 Task: Open Card Marketing Plan Review in Board Product Beta Testing to Workspace Customer Relationship Management and add a team member Softage.4@softage.net, a label Blue, a checklist Translation, an attachment from your computer, a color Blue and finally, add a card description 'Research new software options for the team' and a comment 'Let us approach this task with a sense of enthusiasm and passion, embracing the challenge and the opportunity it presents.'. Add a start date 'Jan 15, 1900' with a due date 'Jan 22, 1900'
Action: Mouse moved to (72, 420)
Screenshot: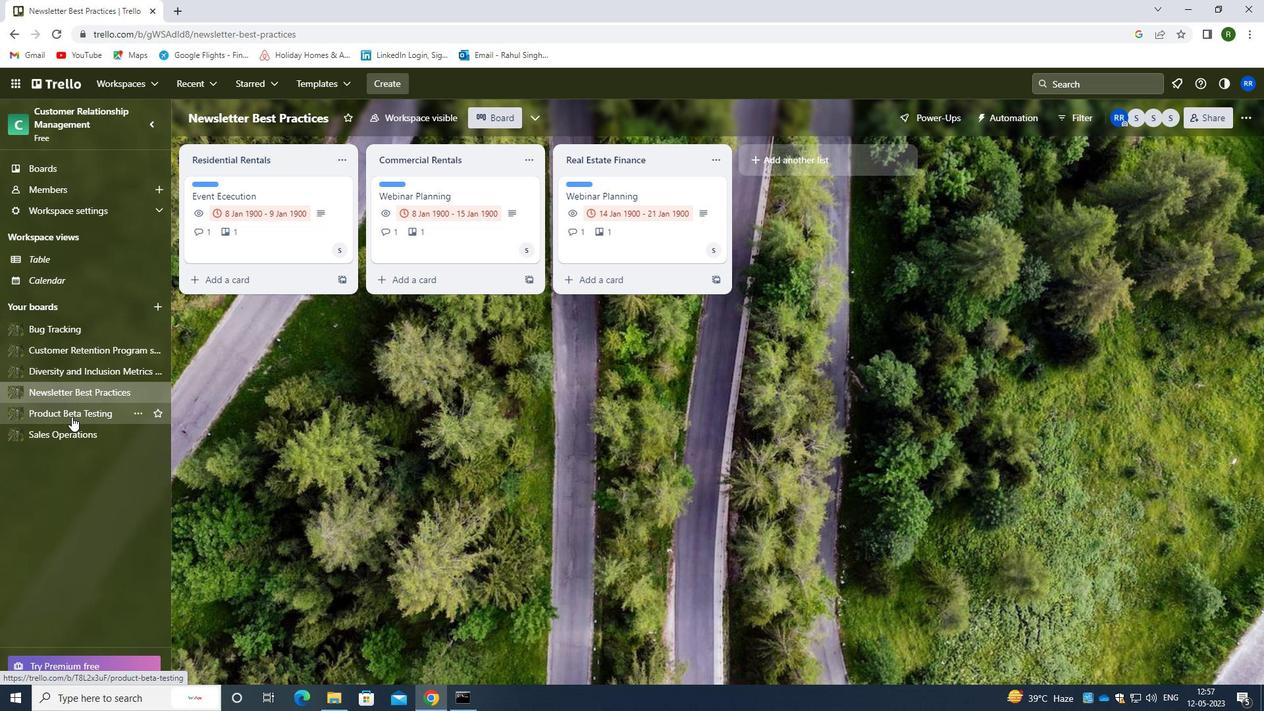 
Action: Mouse pressed left at (72, 420)
Screenshot: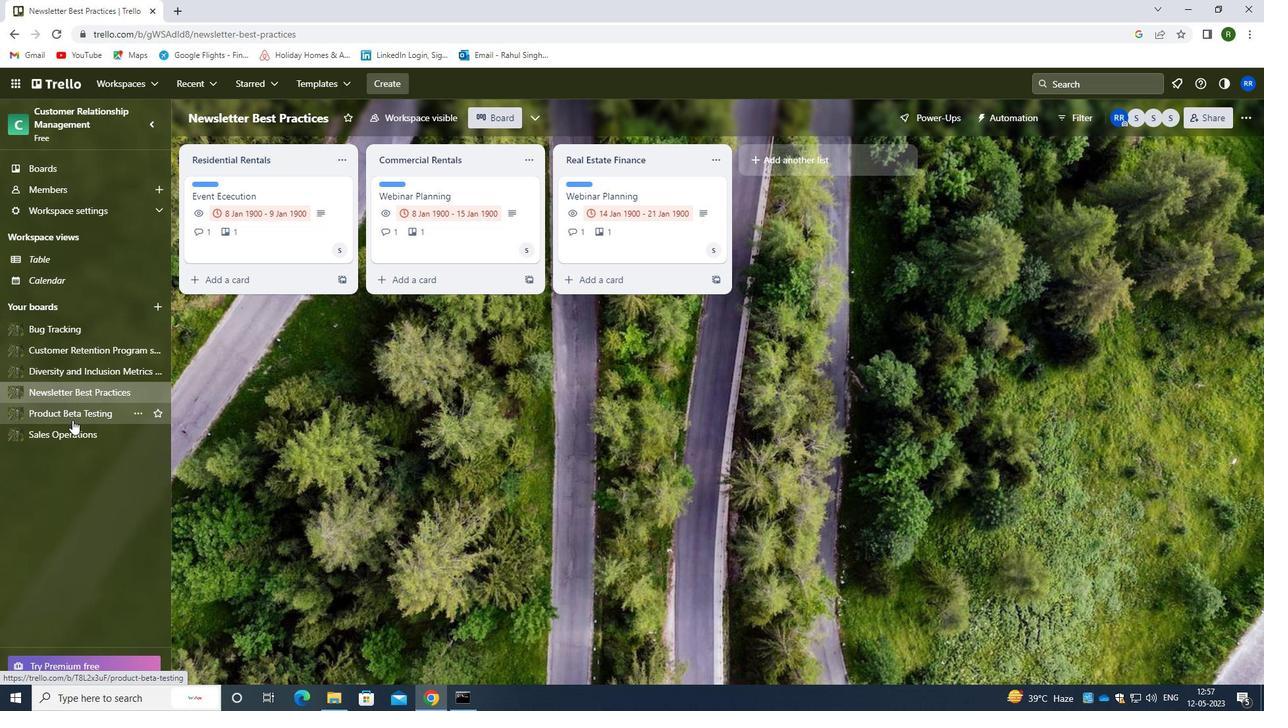 
Action: Mouse moved to (709, 187)
Screenshot: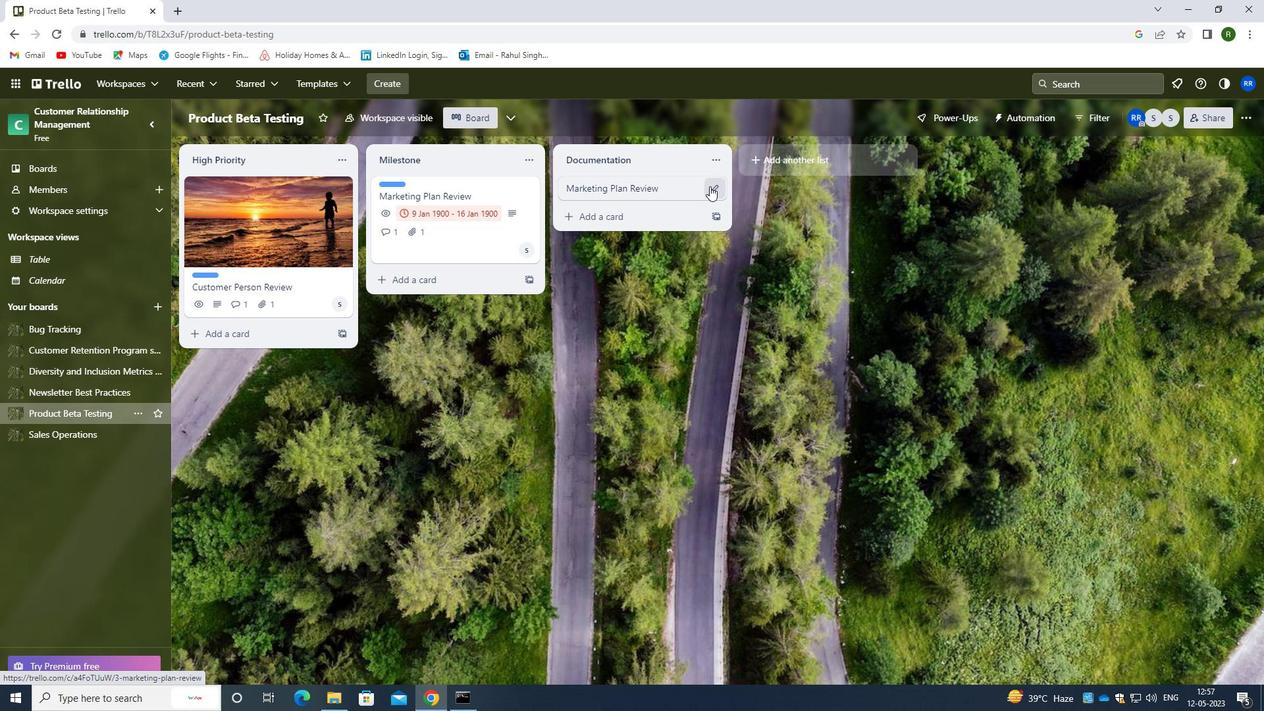 
Action: Mouse pressed left at (709, 187)
Screenshot: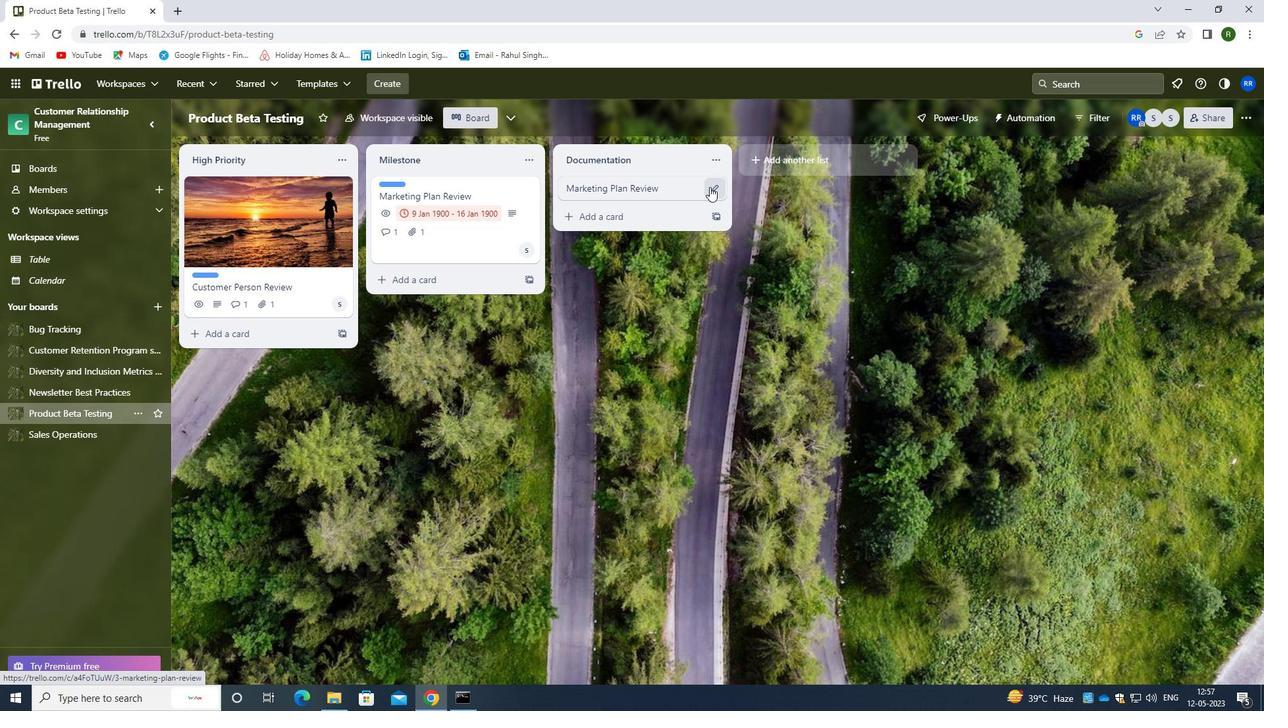 
Action: Mouse moved to (785, 185)
Screenshot: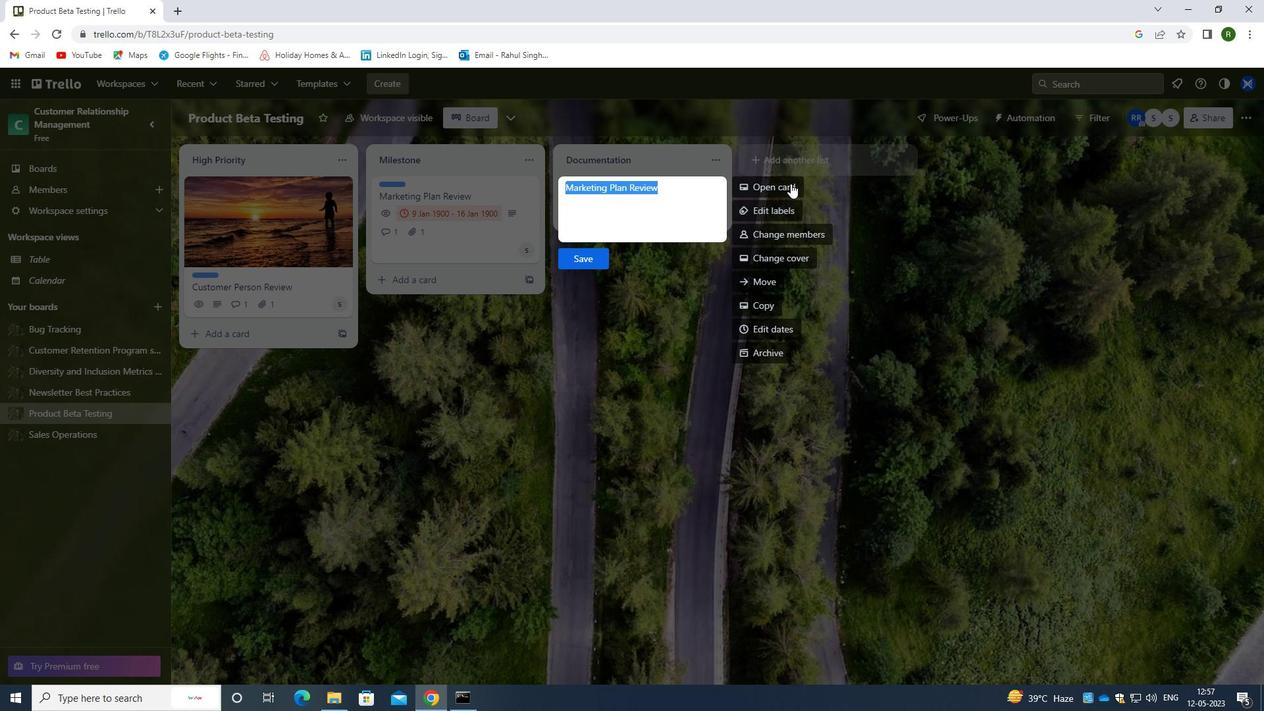 
Action: Mouse pressed left at (785, 185)
Screenshot: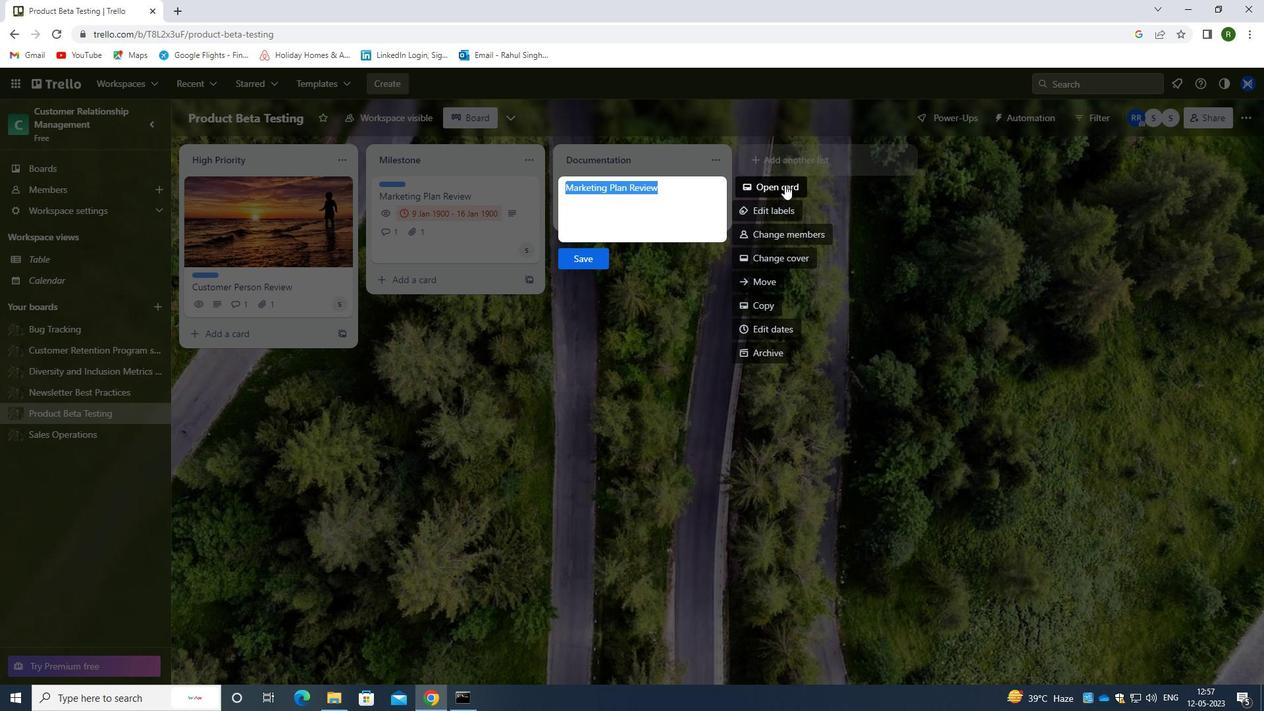 
Action: Mouse moved to (807, 229)
Screenshot: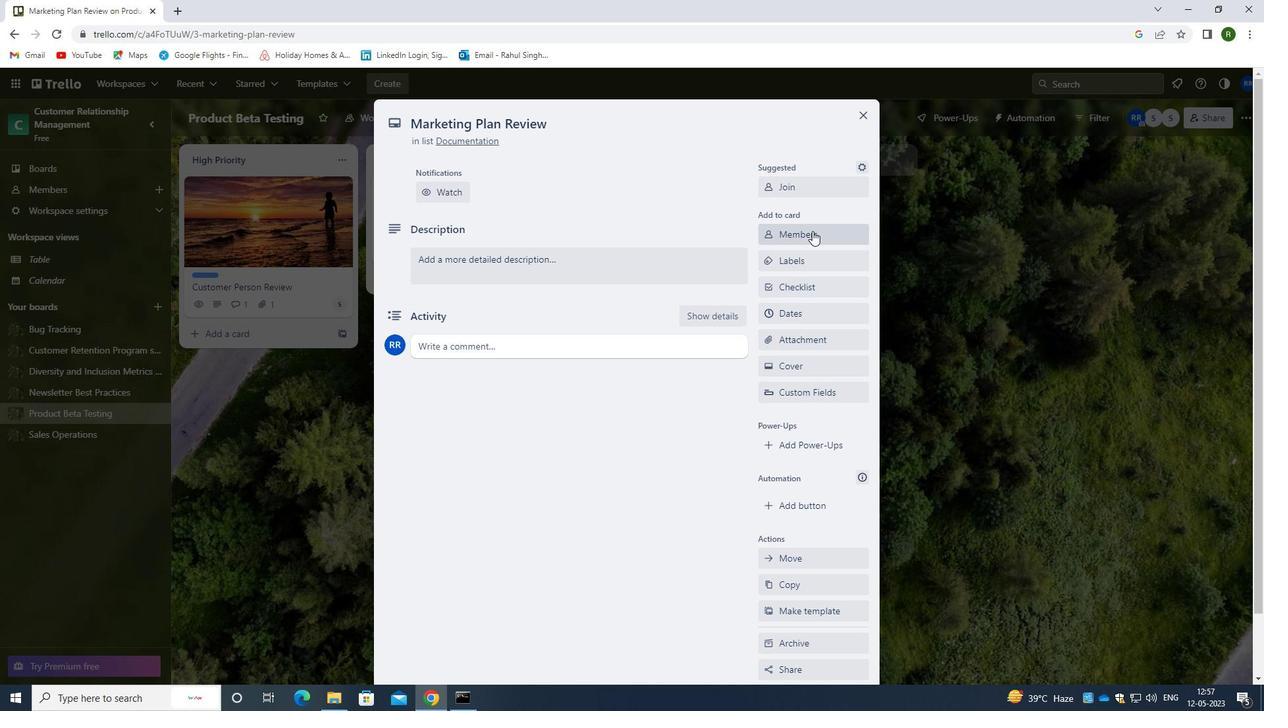 
Action: Mouse pressed left at (807, 229)
Screenshot: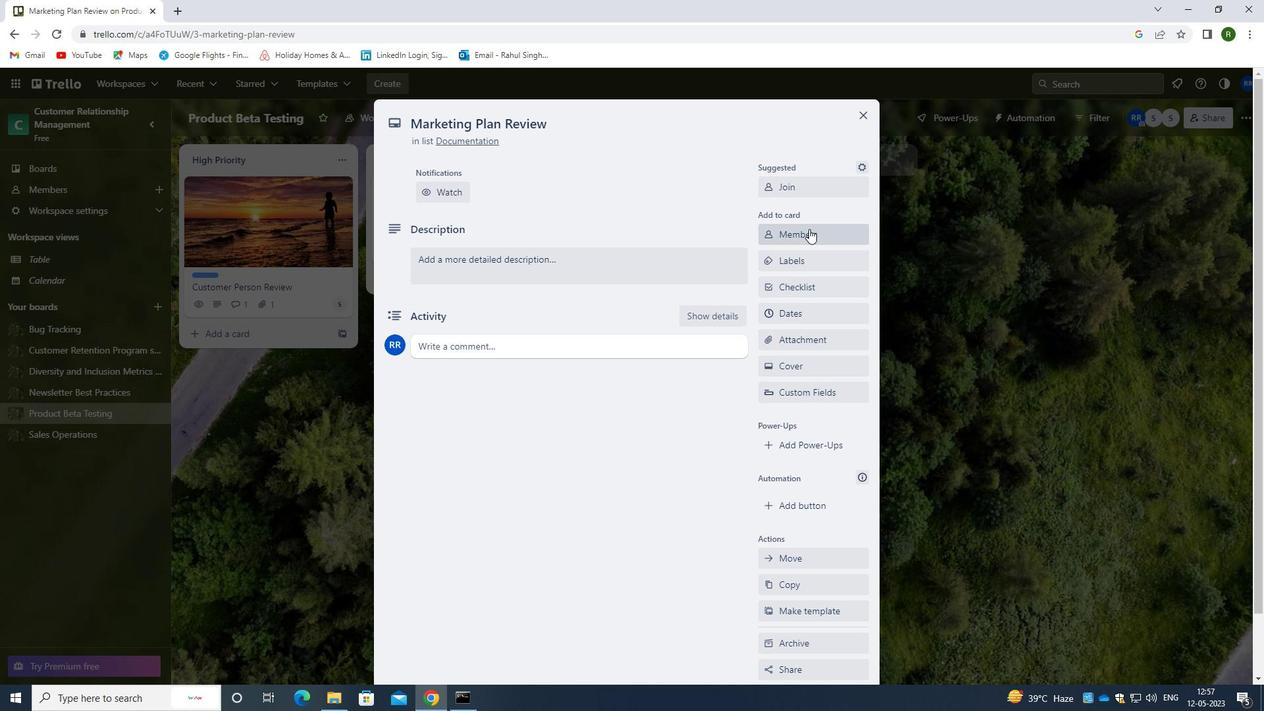 
Action: Mouse moved to (792, 289)
Screenshot: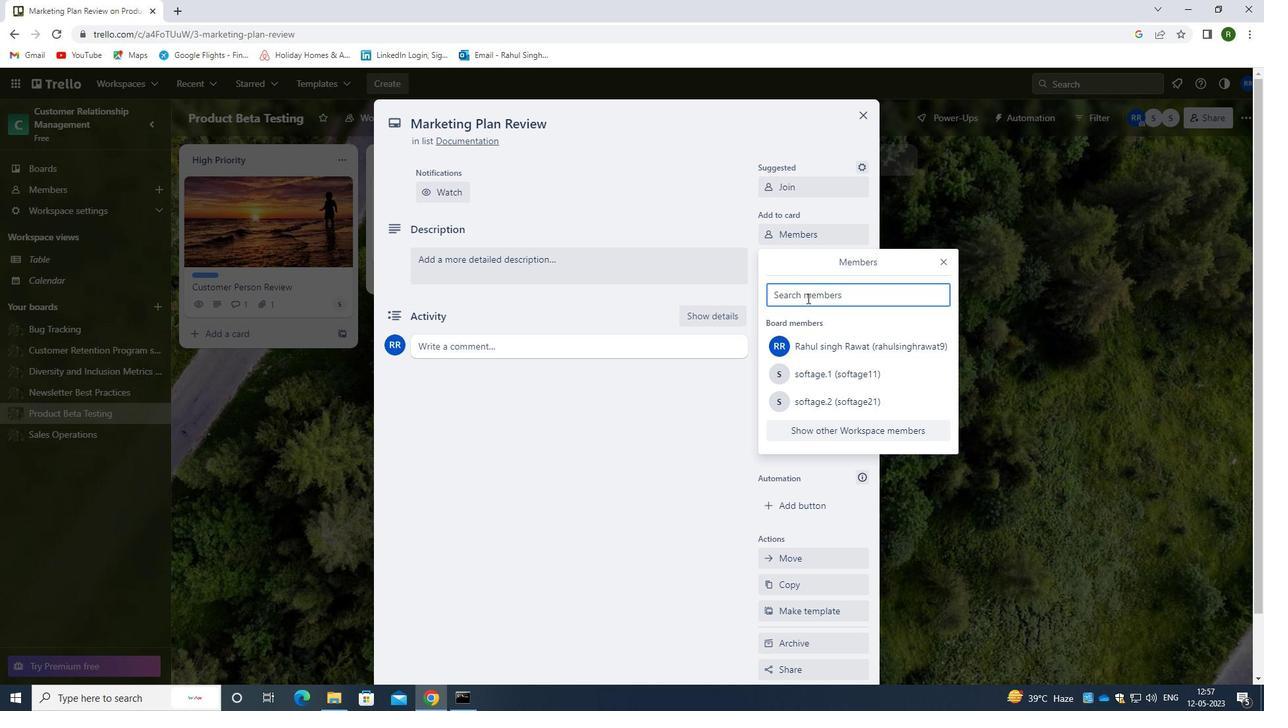 
Action: Key pressed <Key.caps_lock>s<Key.caps_lock>Oftae<Key.backspace>ge.4<Key.shift><Key.shift>@SOFTAGE.NET
Screenshot: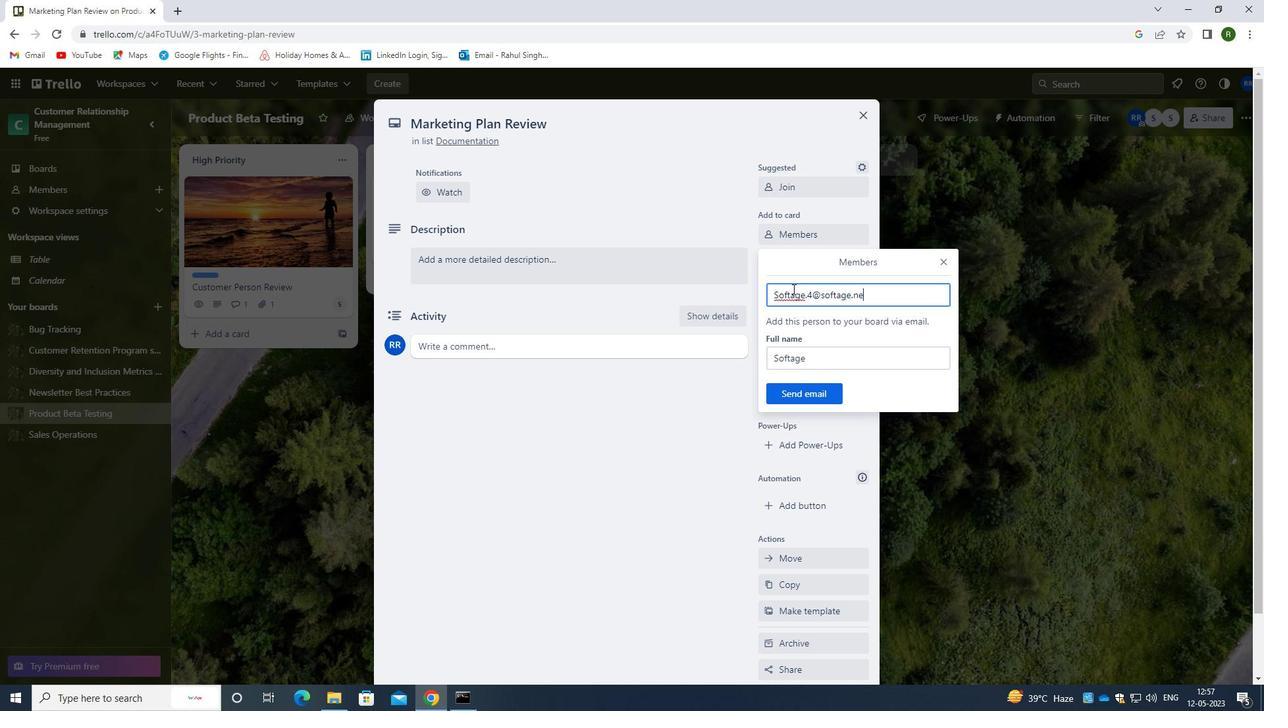 
Action: Mouse moved to (808, 395)
Screenshot: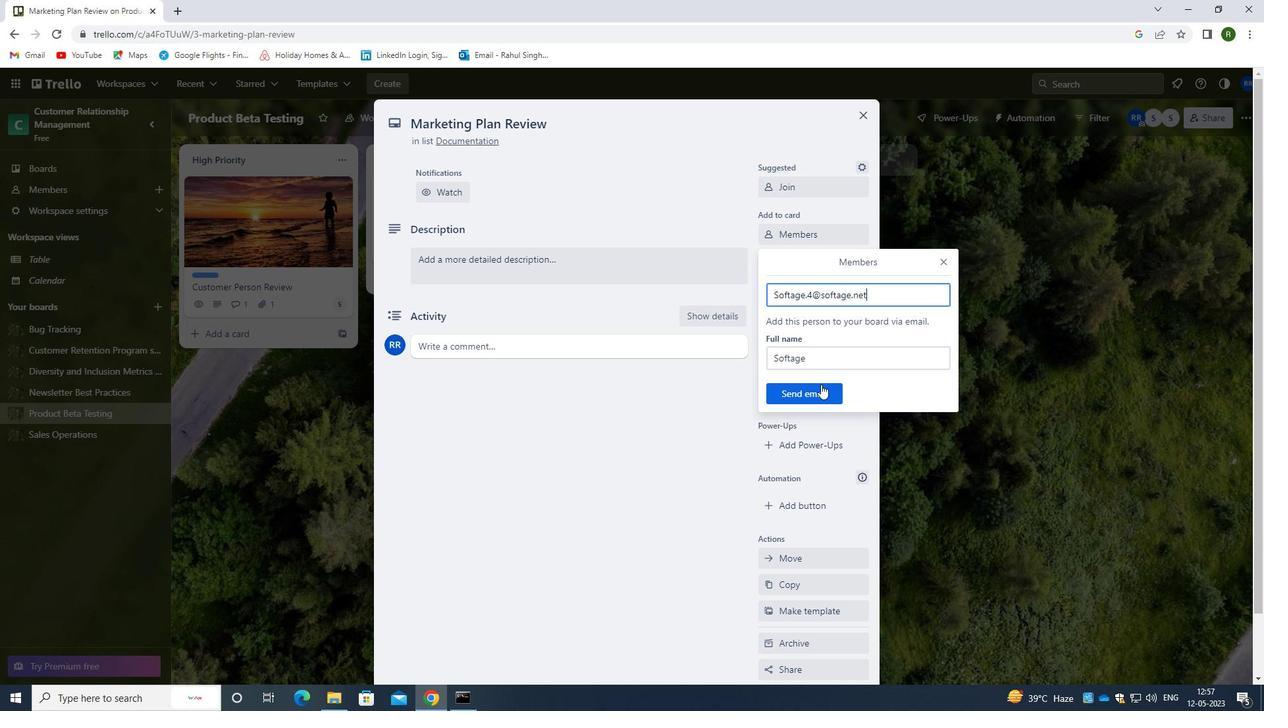 
Action: Mouse pressed left at (808, 395)
Screenshot: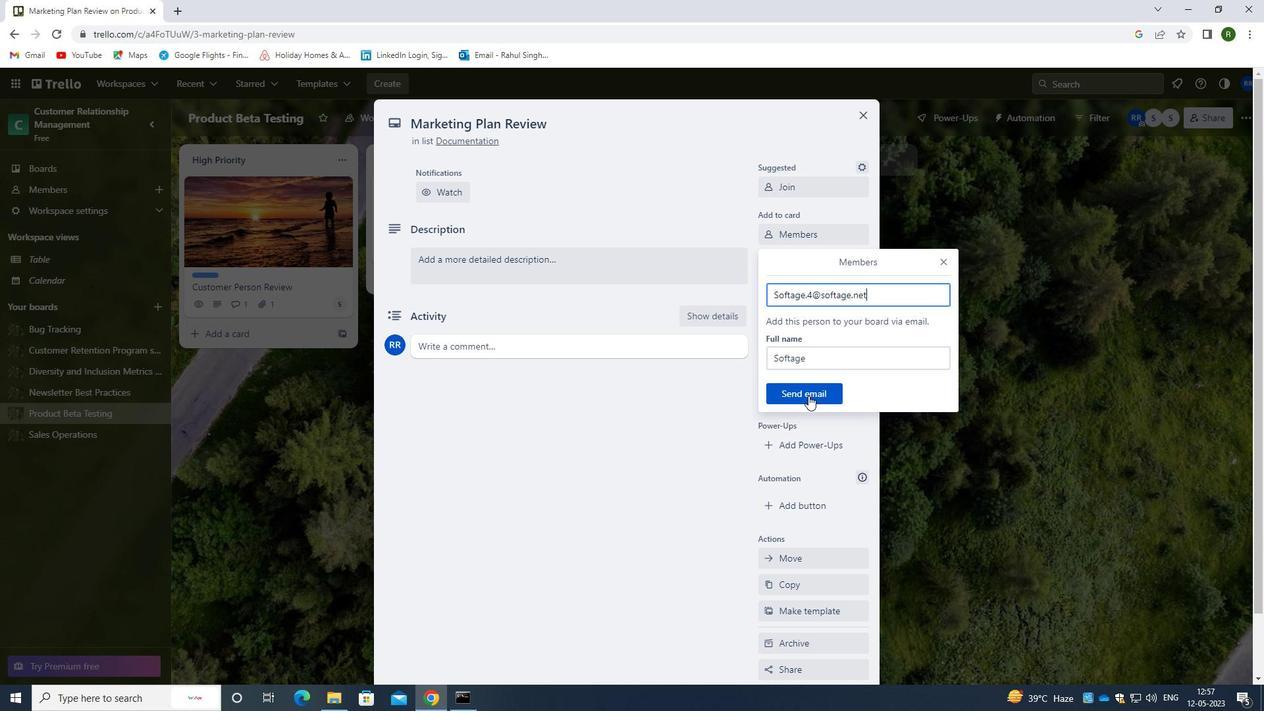 
Action: Mouse moved to (807, 254)
Screenshot: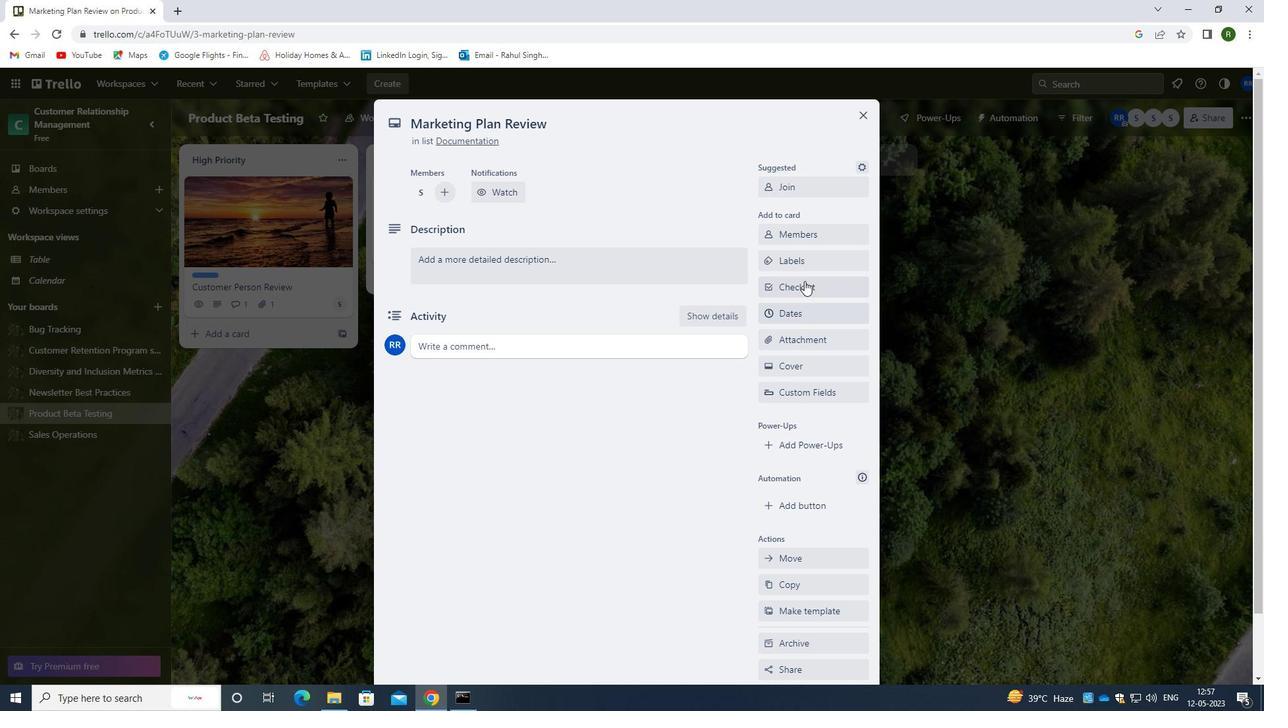 
Action: Mouse pressed left at (807, 254)
Screenshot: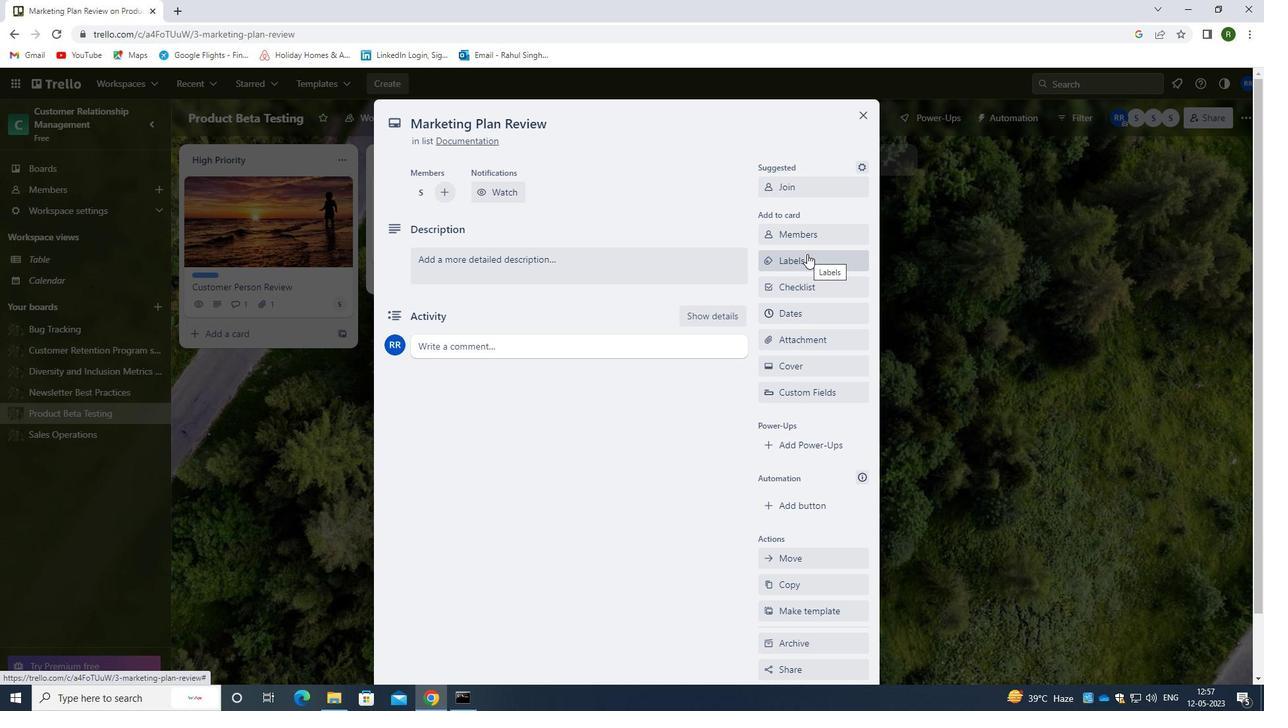 
Action: Mouse moved to (812, 299)
Screenshot: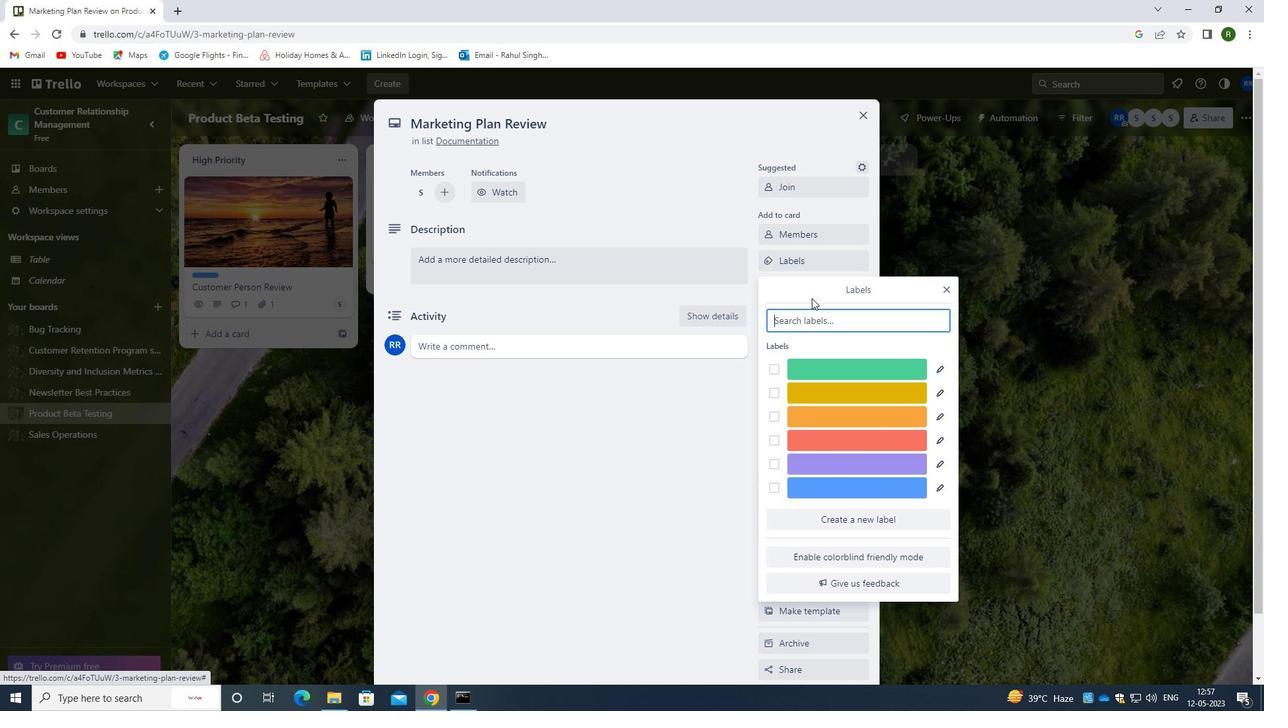 
Action: Key pressed BLUE
Screenshot: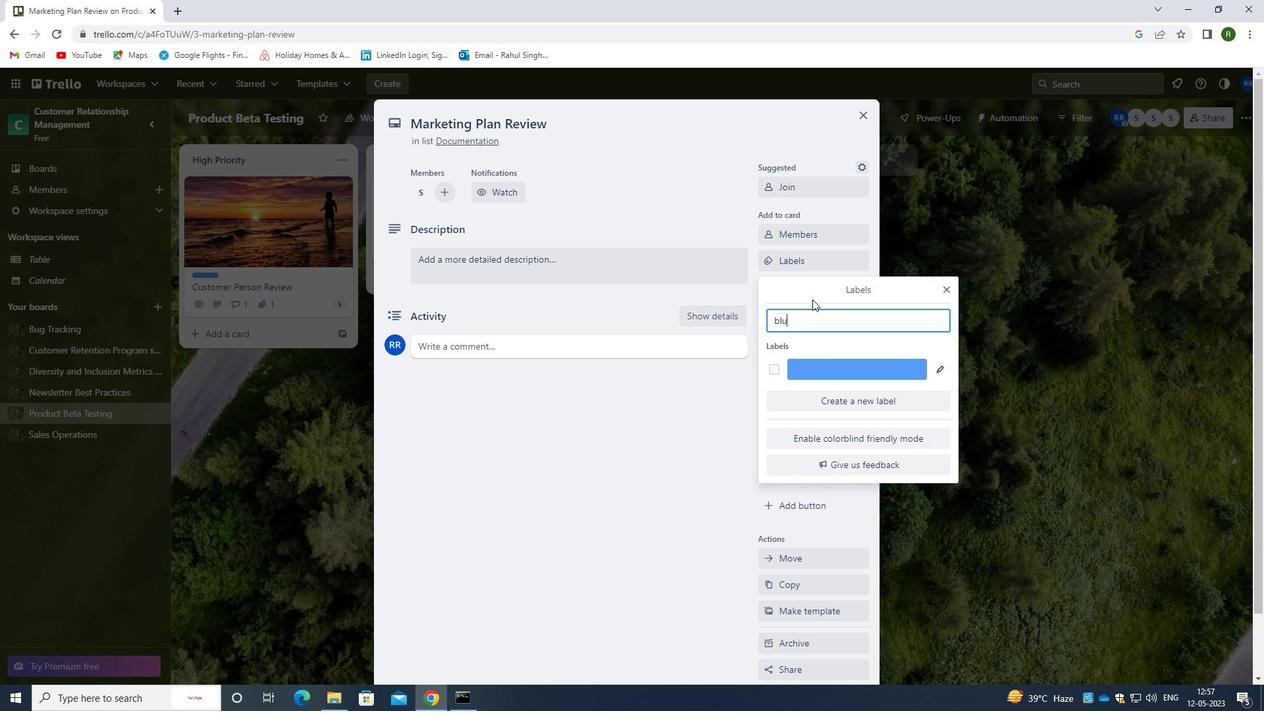 
Action: Mouse moved to (775, 373)
Screenshot: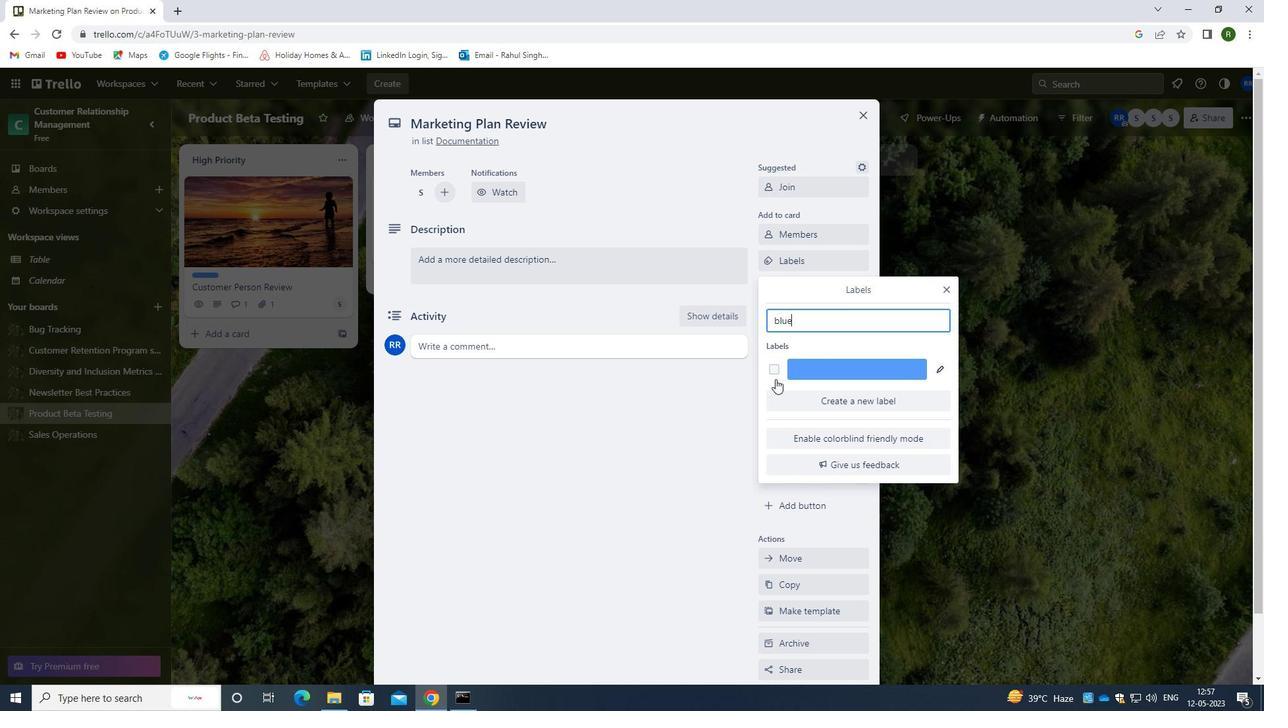 
Action: Mouse pressed left at (775, 373)
Screenshot: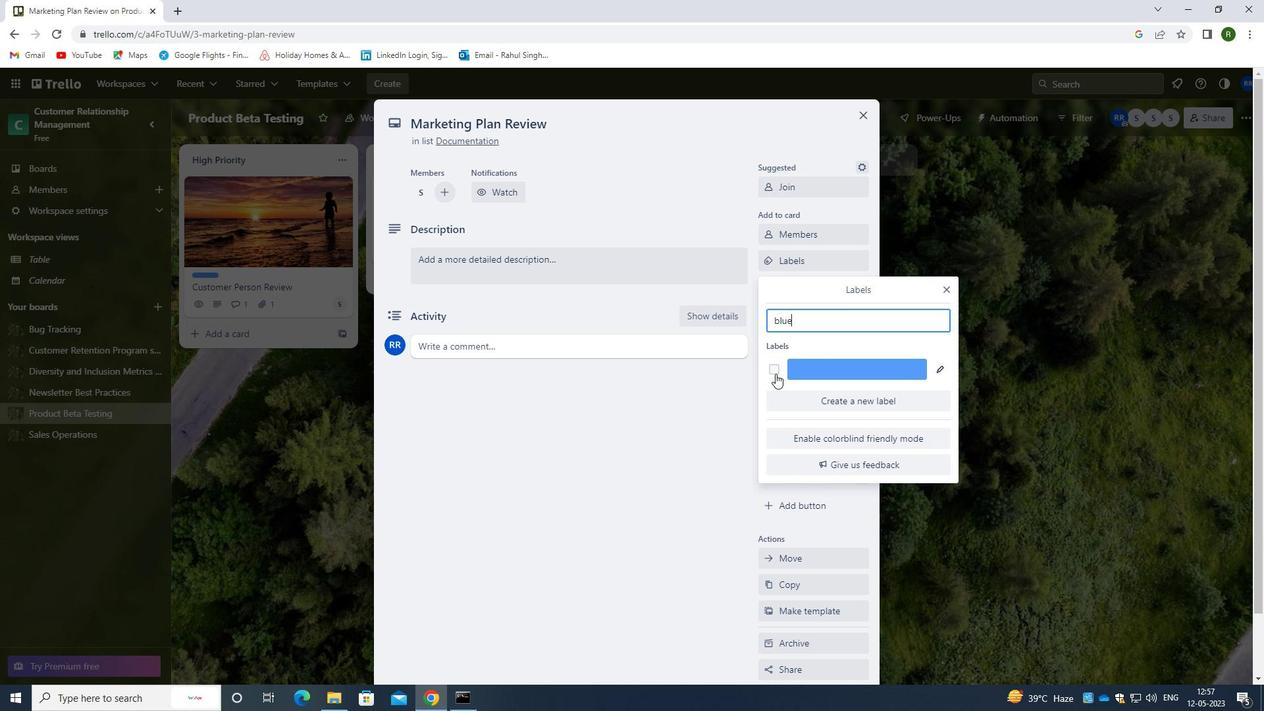 
Action: Mouse moved to (721, 422)
Screenshot: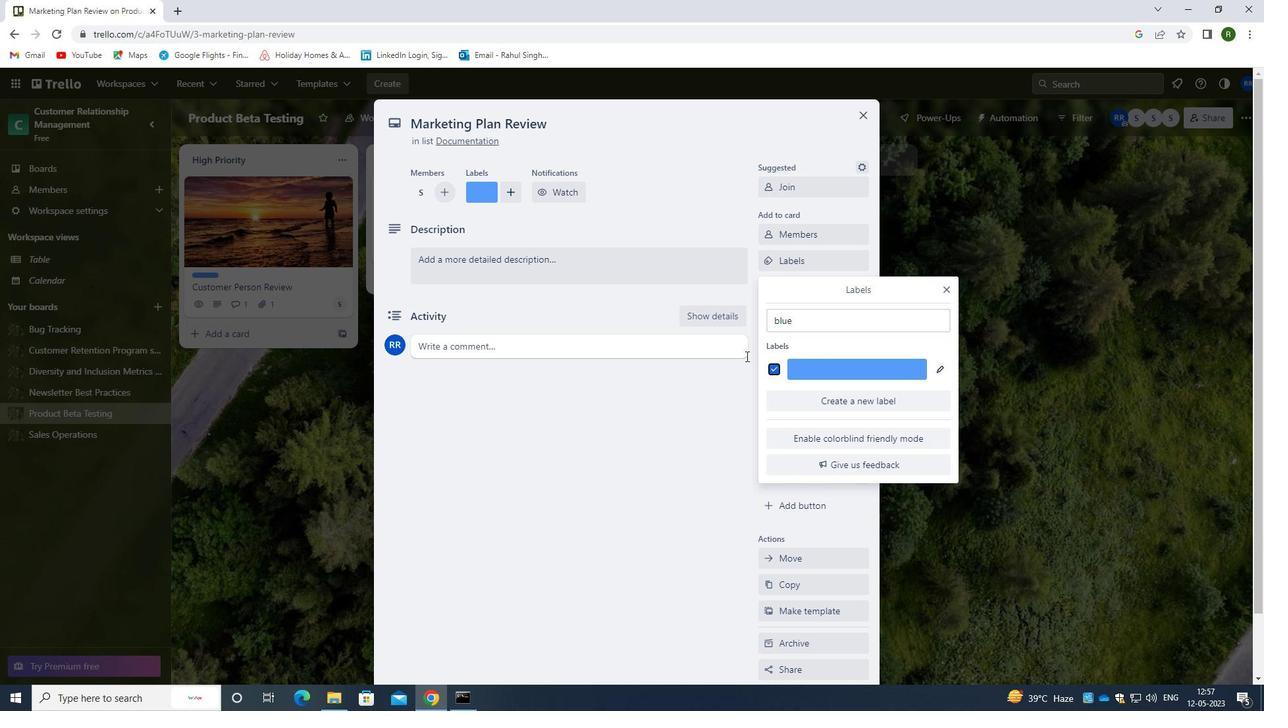 
Action: Mouse pressed left at (721, 422)
Screenshot: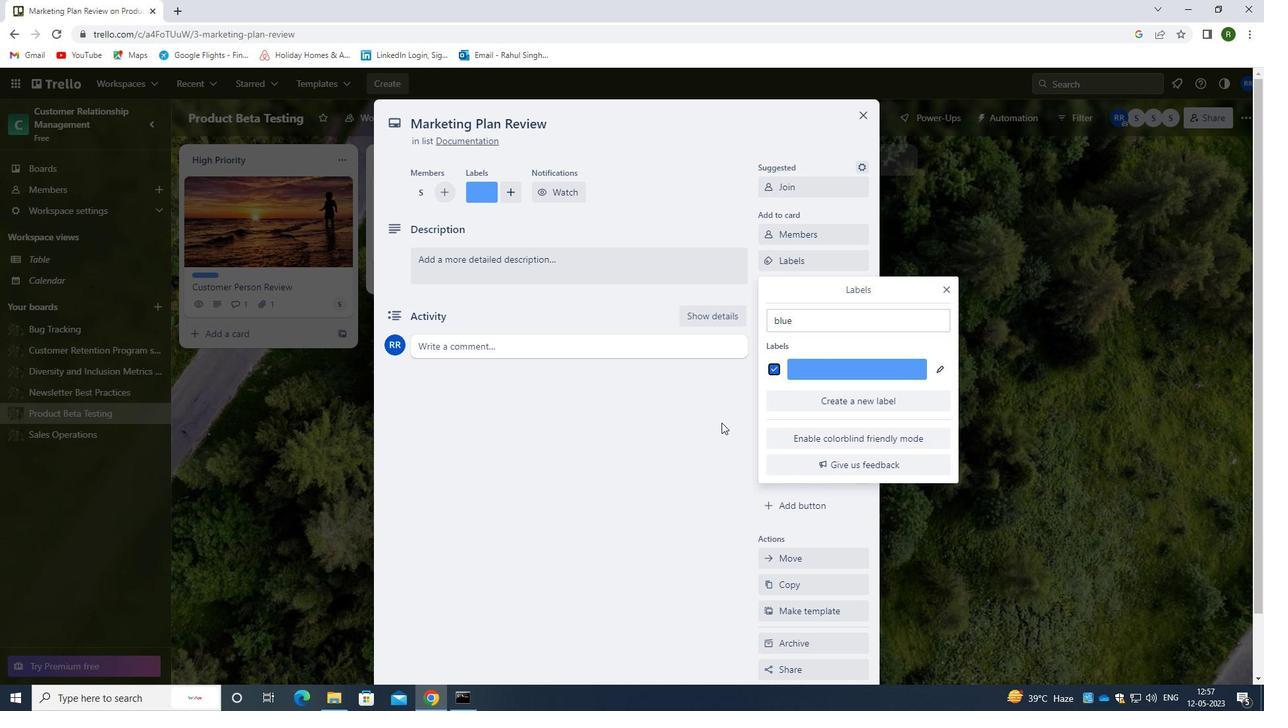 
Action: Mouse moved to (792, 286)
Screenshot: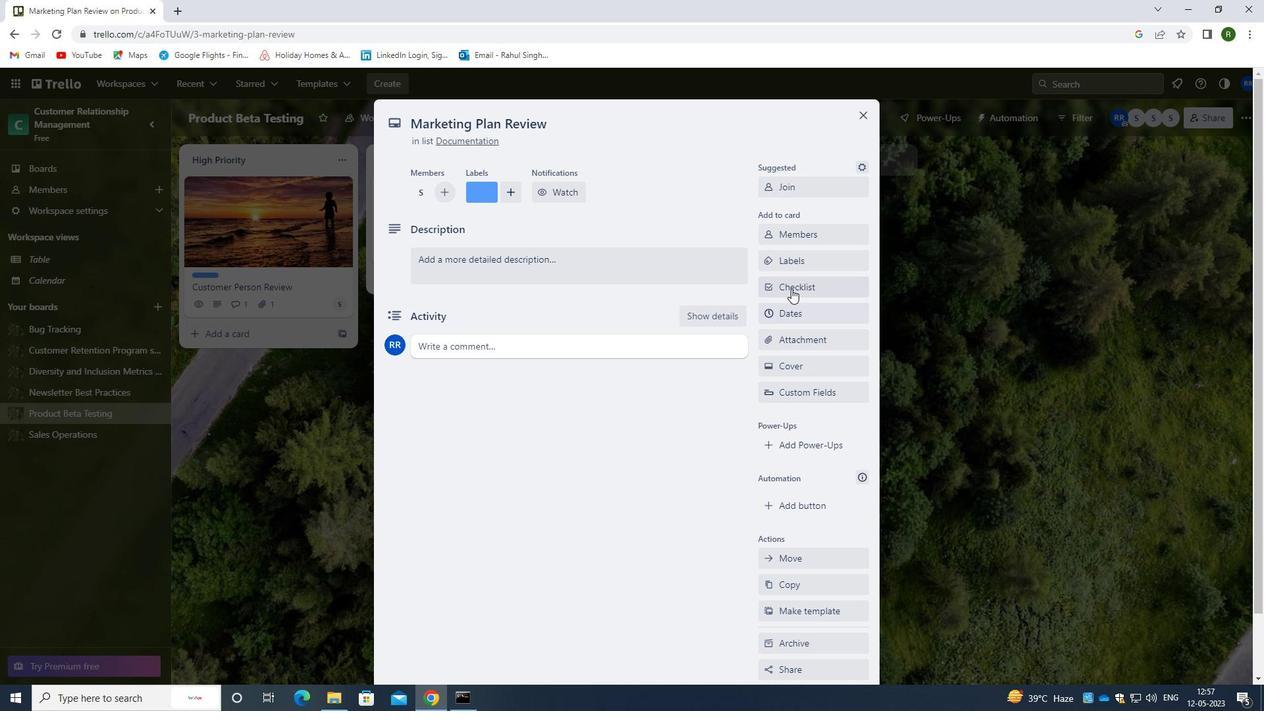 
Action: Mouse pressed left at (792, 286)
Screenshot: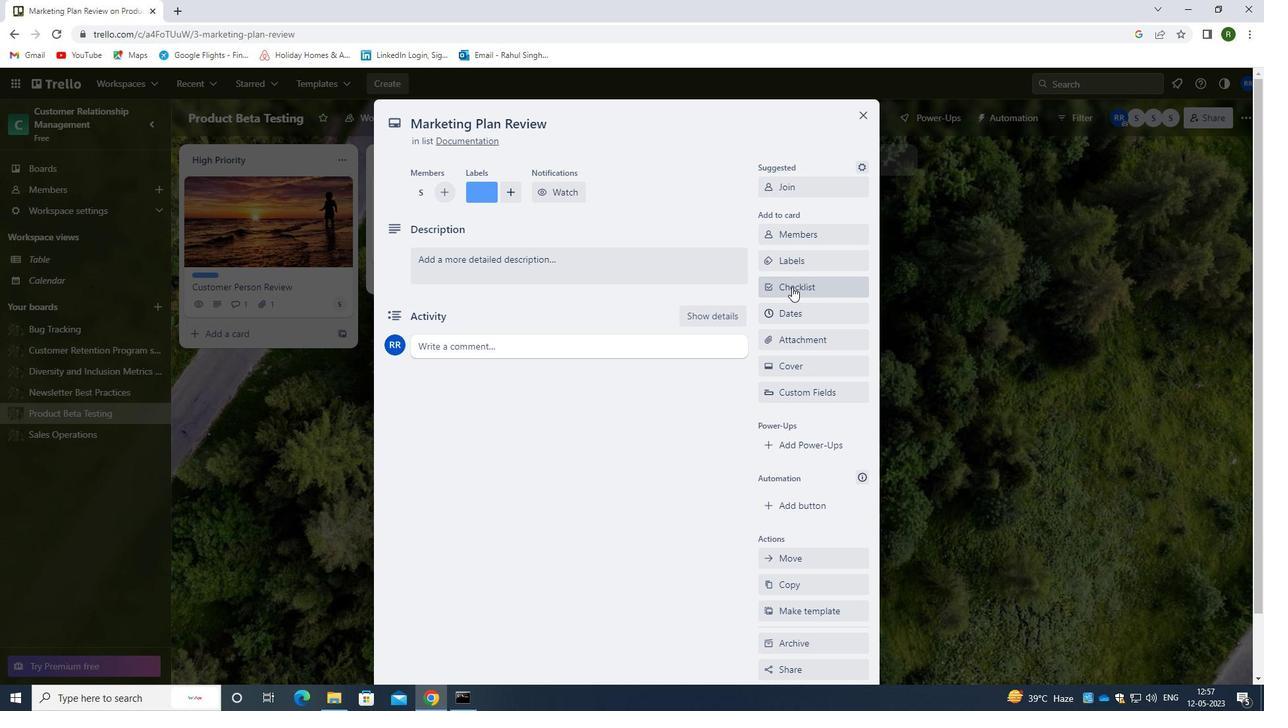 
Action: Mouse moved to (737, 395)
Screenshot: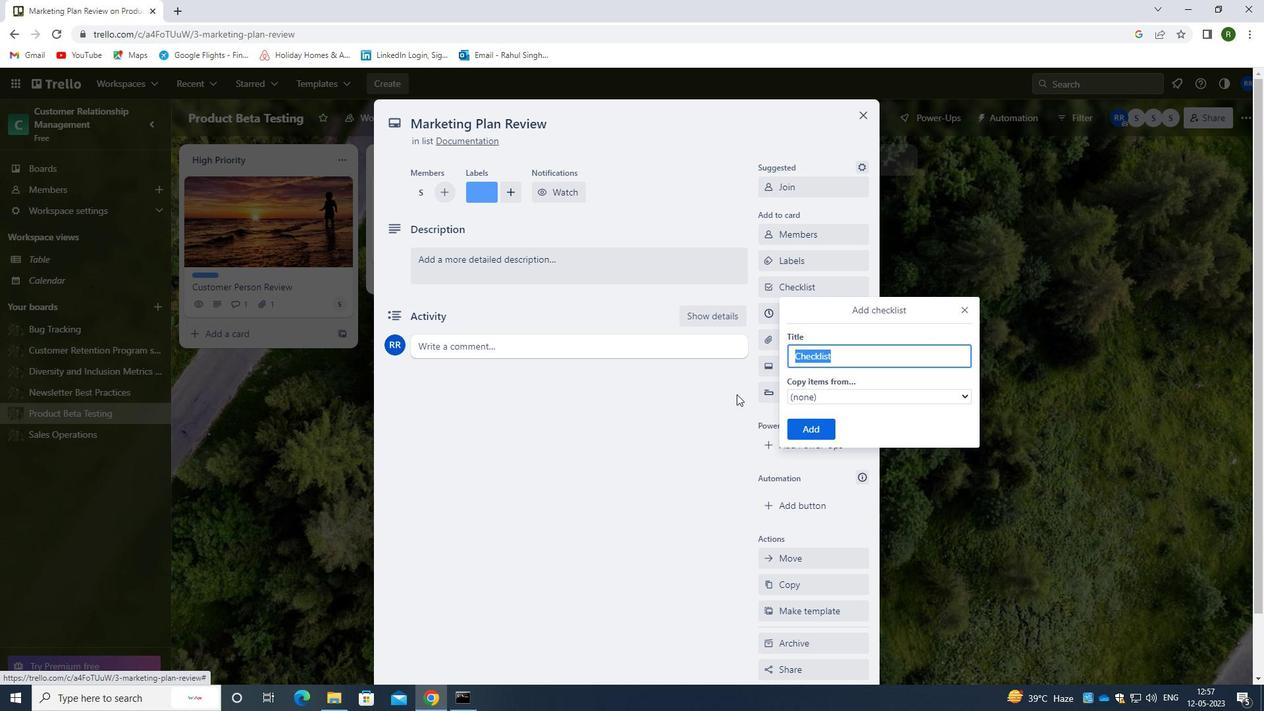 
Action: Key pressed <Key.backspace><Key.shift>TRANSLATION
Screenshot: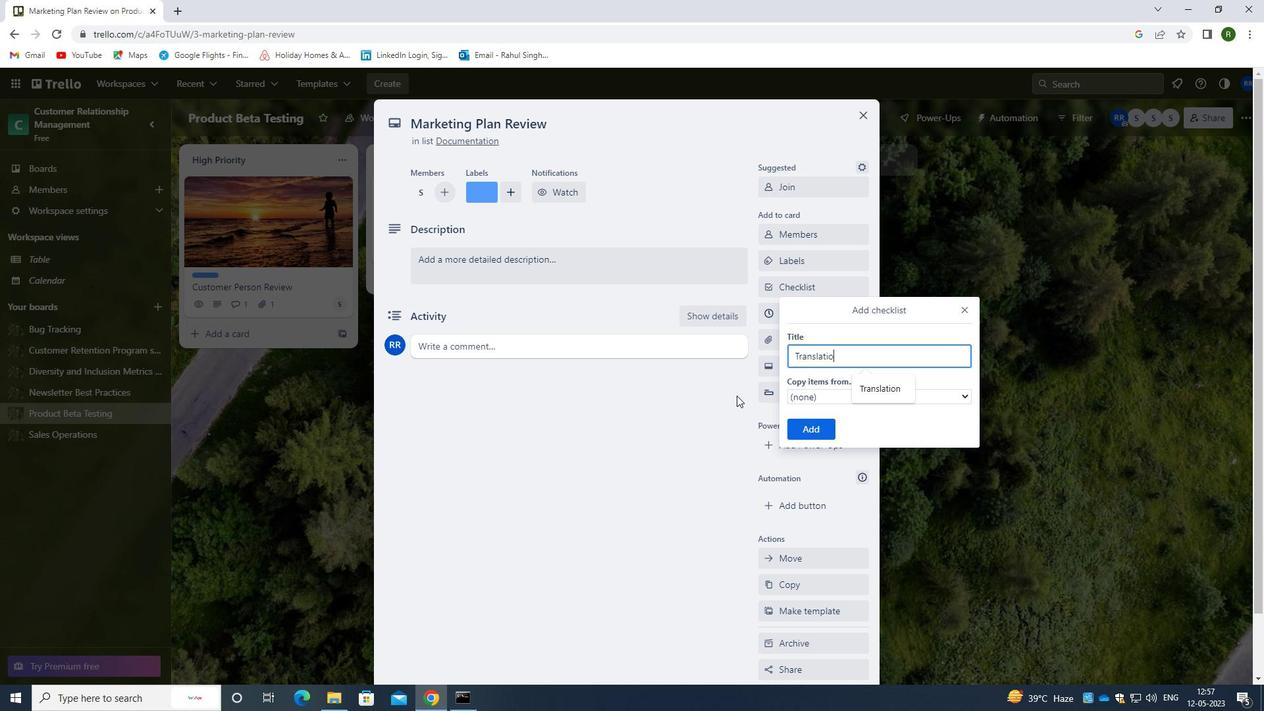 
Action: Mouse moved to (814, 427)
Screenshot: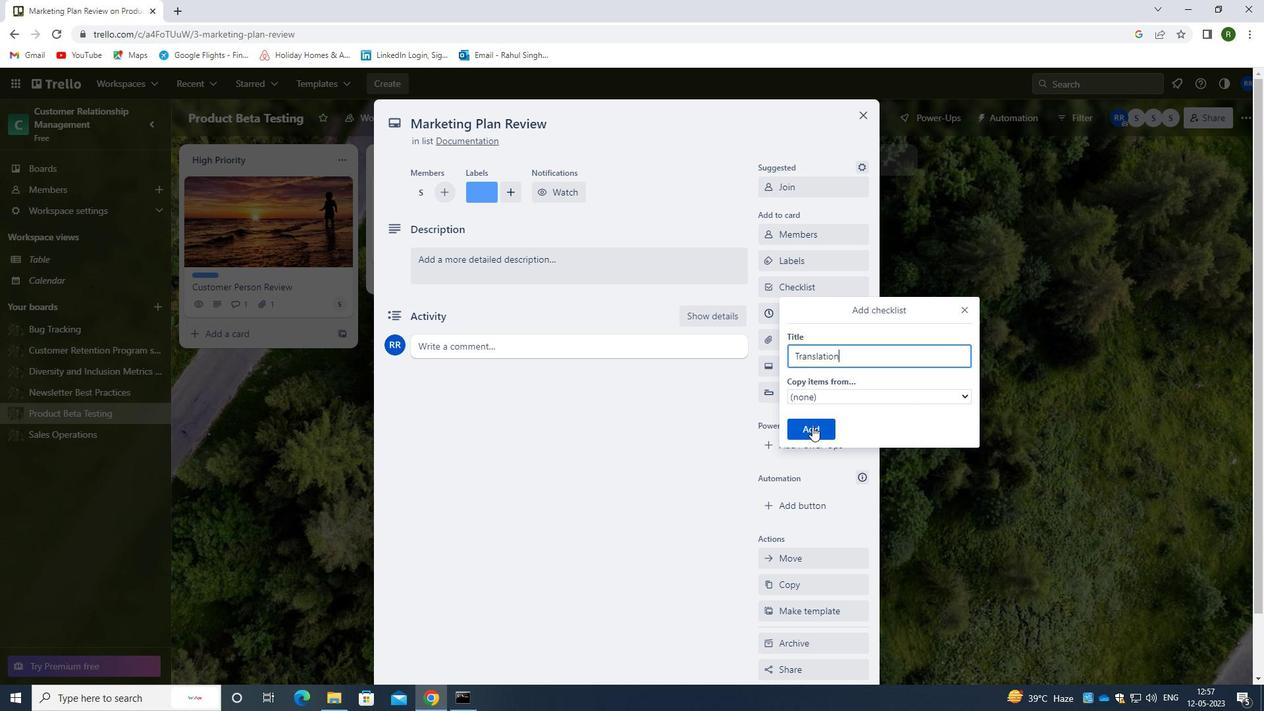 
Action: Mouse pressed left at (814, 427)
Screenshot: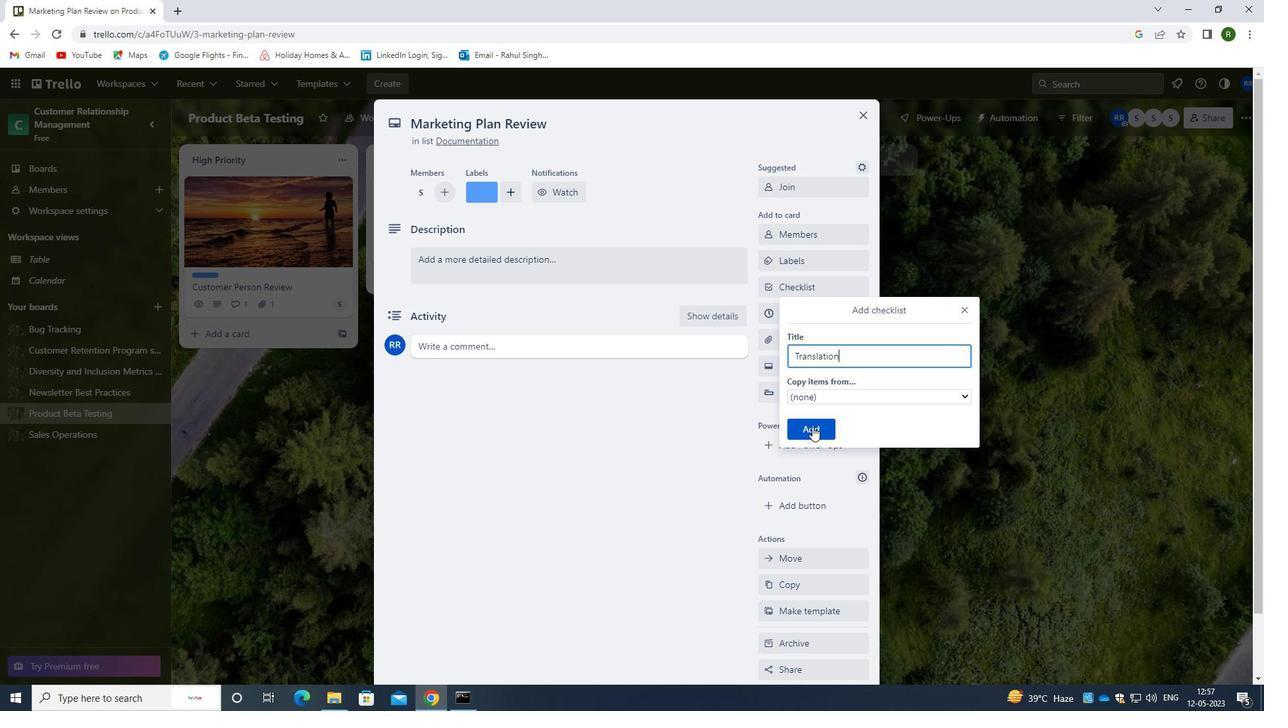
Action: Mouse moved to (804, 339)
Screenshot: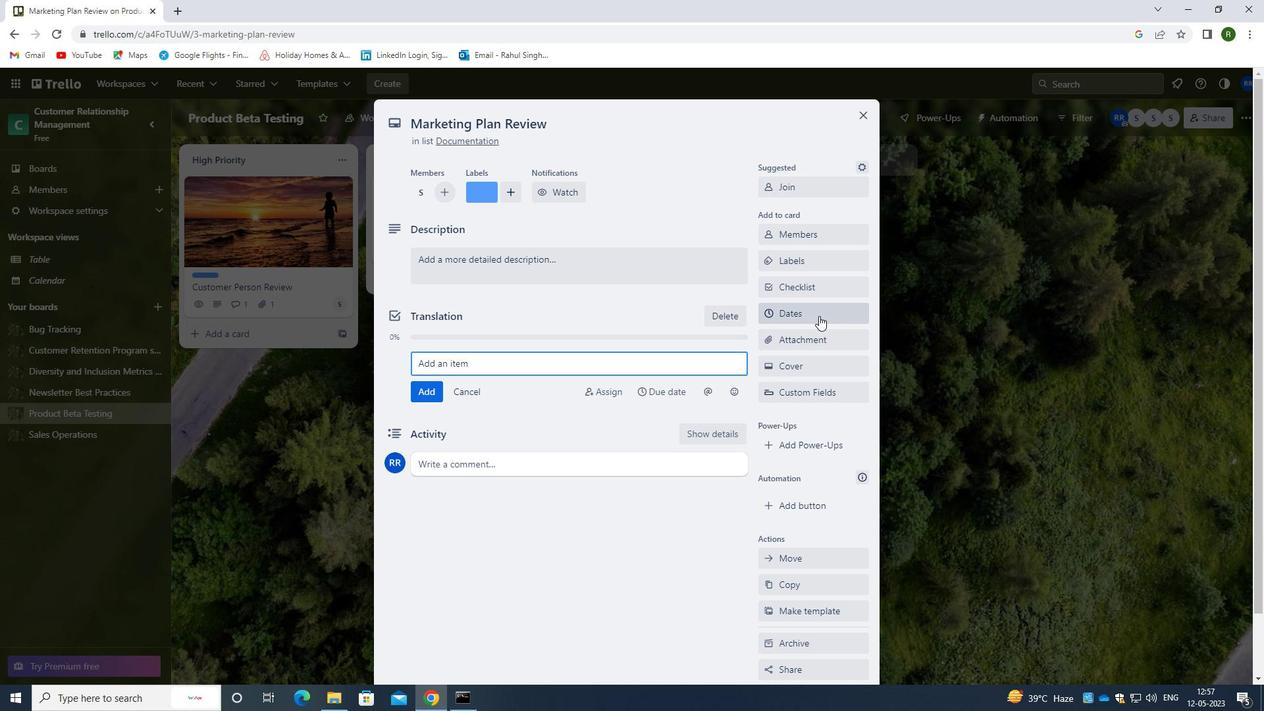 
Action: Mouse pressed left at (804, 339)
Screenshot: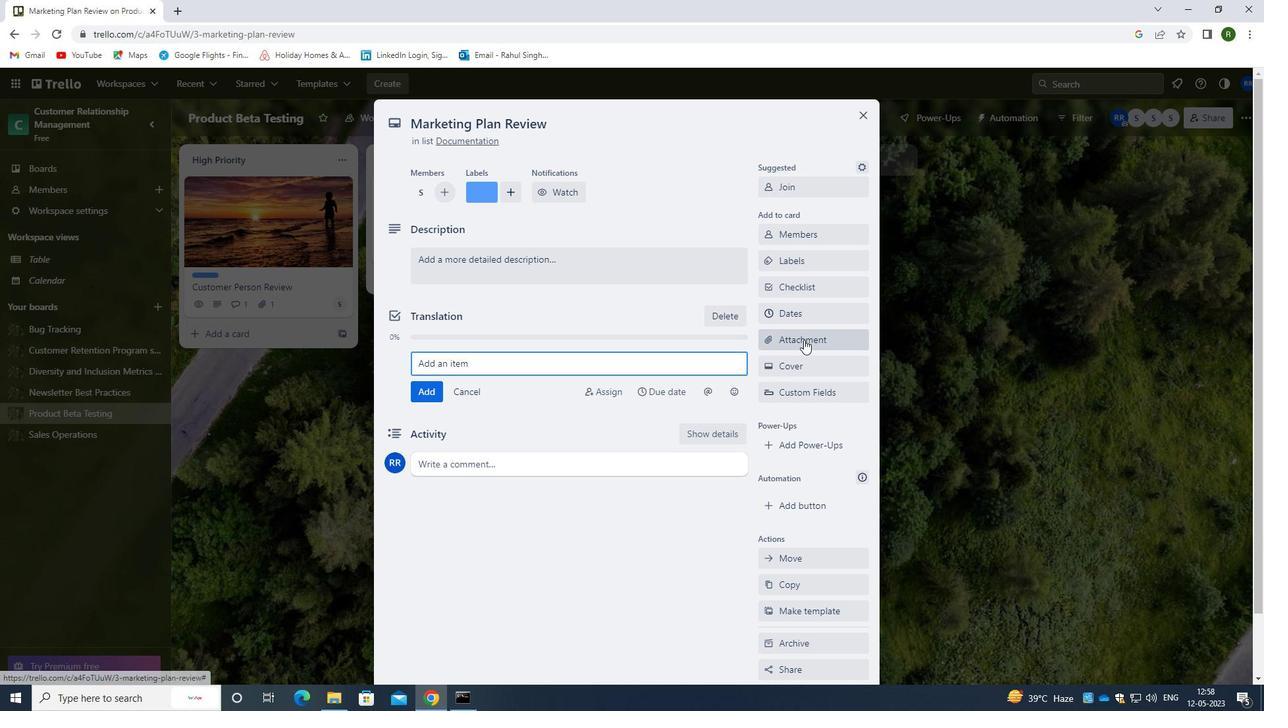
Action: Mouse moved to (794, 401)
Screenshot: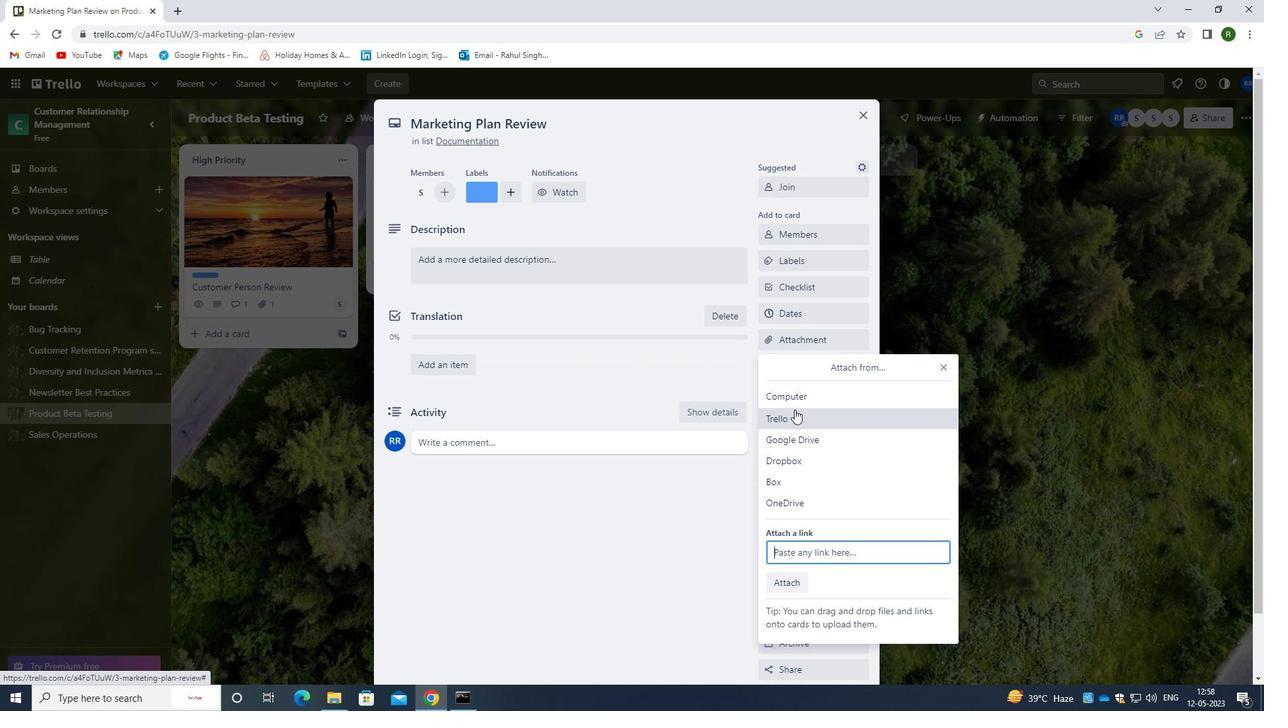 
Action: Mouse pressed left at (794, 401)
Screenshot: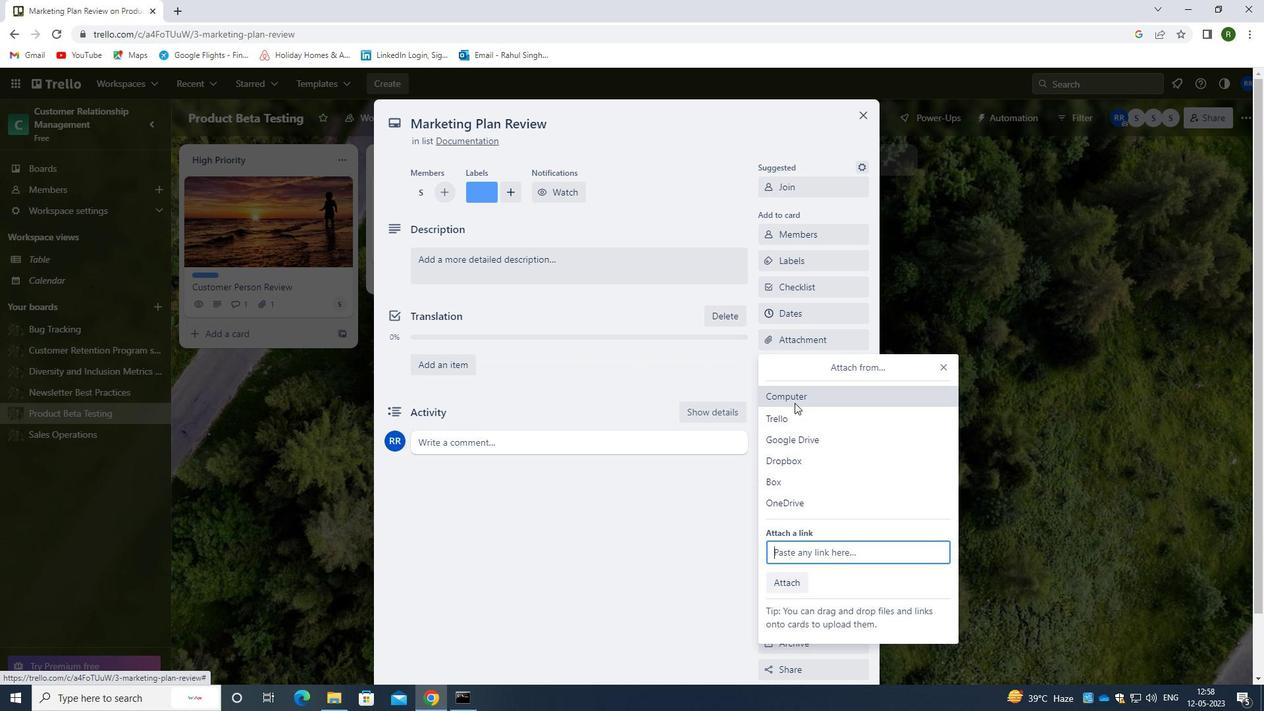 
Action: Mouse moved to (241, 130)
Screenshot: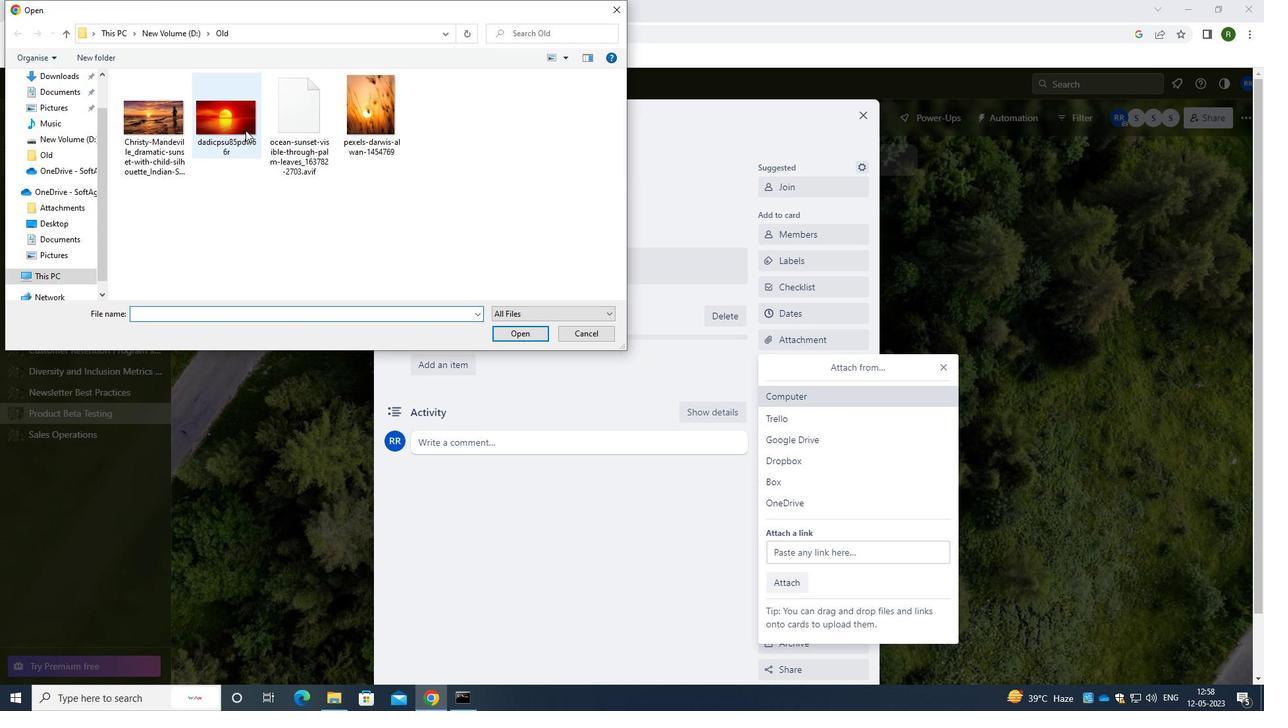 
Action: Mouse pressed left at (241, 130)
Screenshot: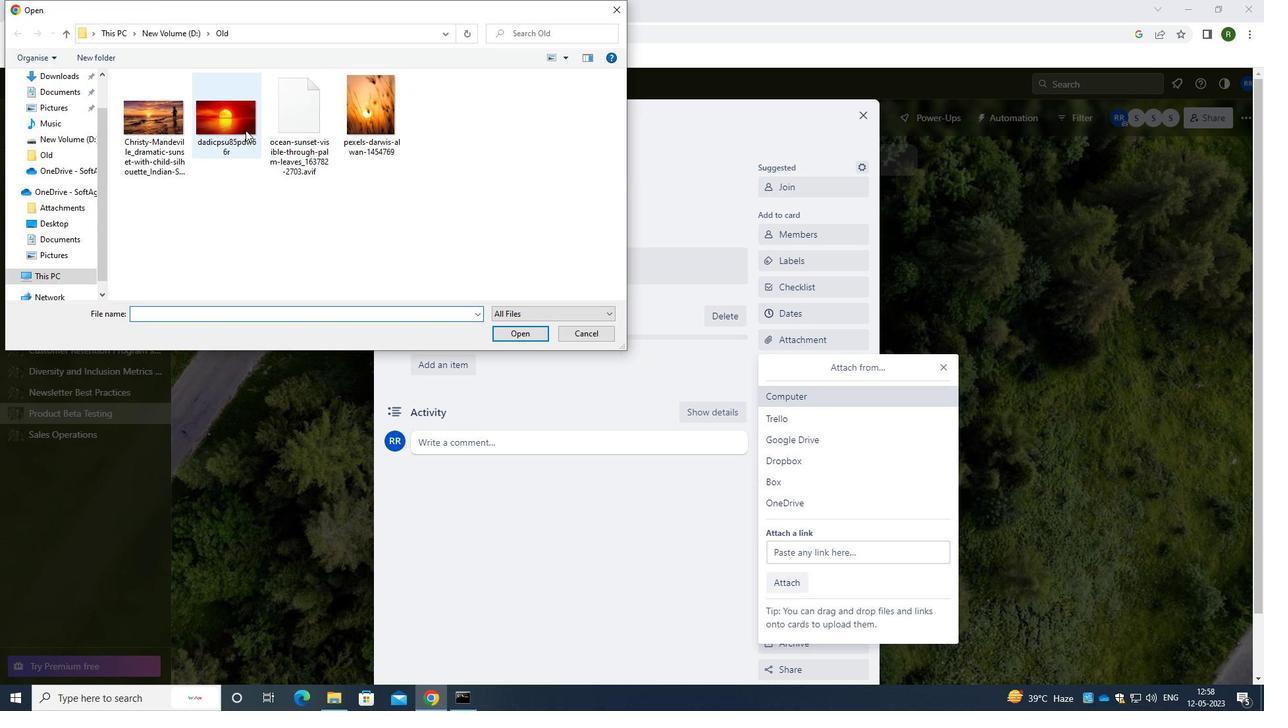 
Action: Mouse moved to (517, 342)
Screenshot: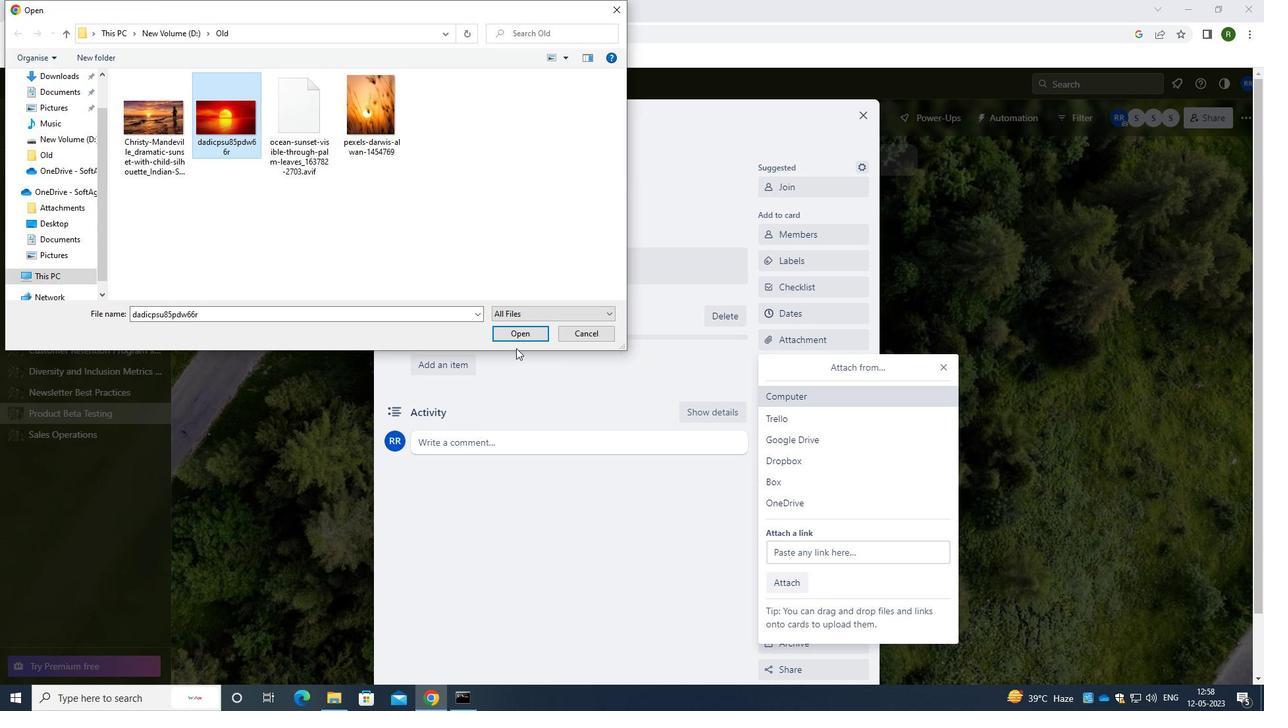 
Action: Mouse pressed left at (517, 342)
Screenshot: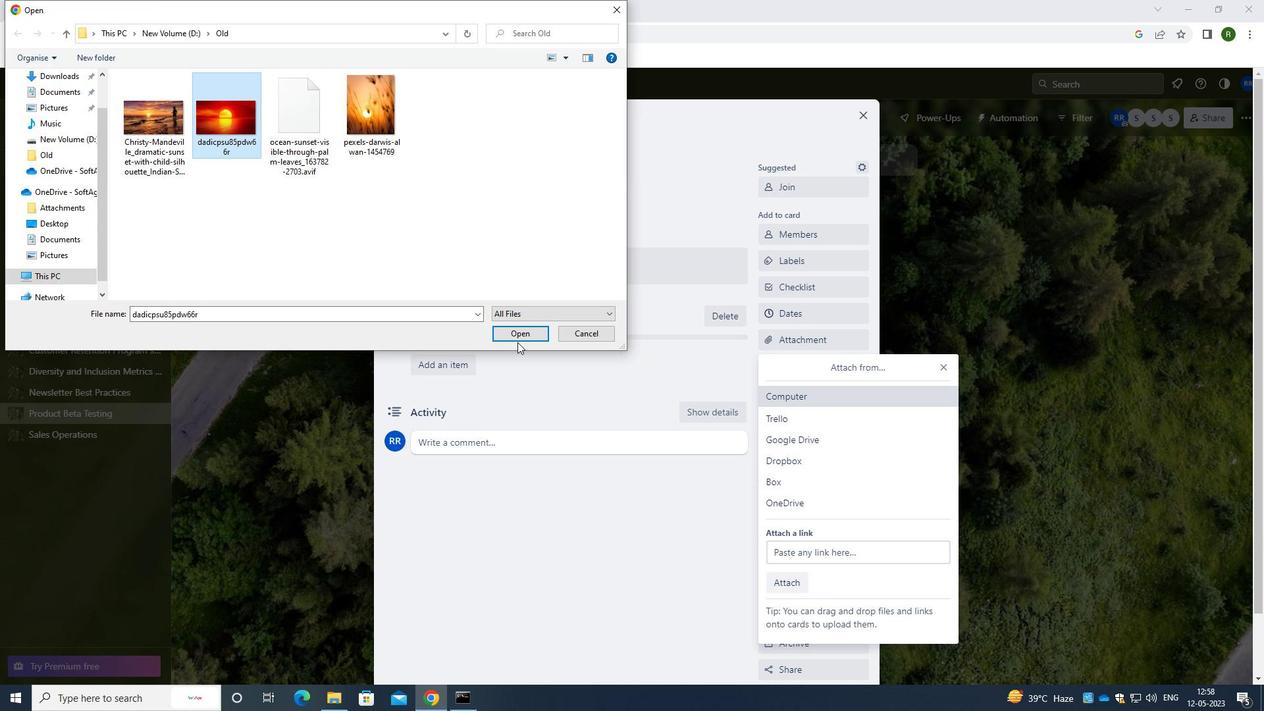
Action: Mouse moved to (522, 333)
Screenshot: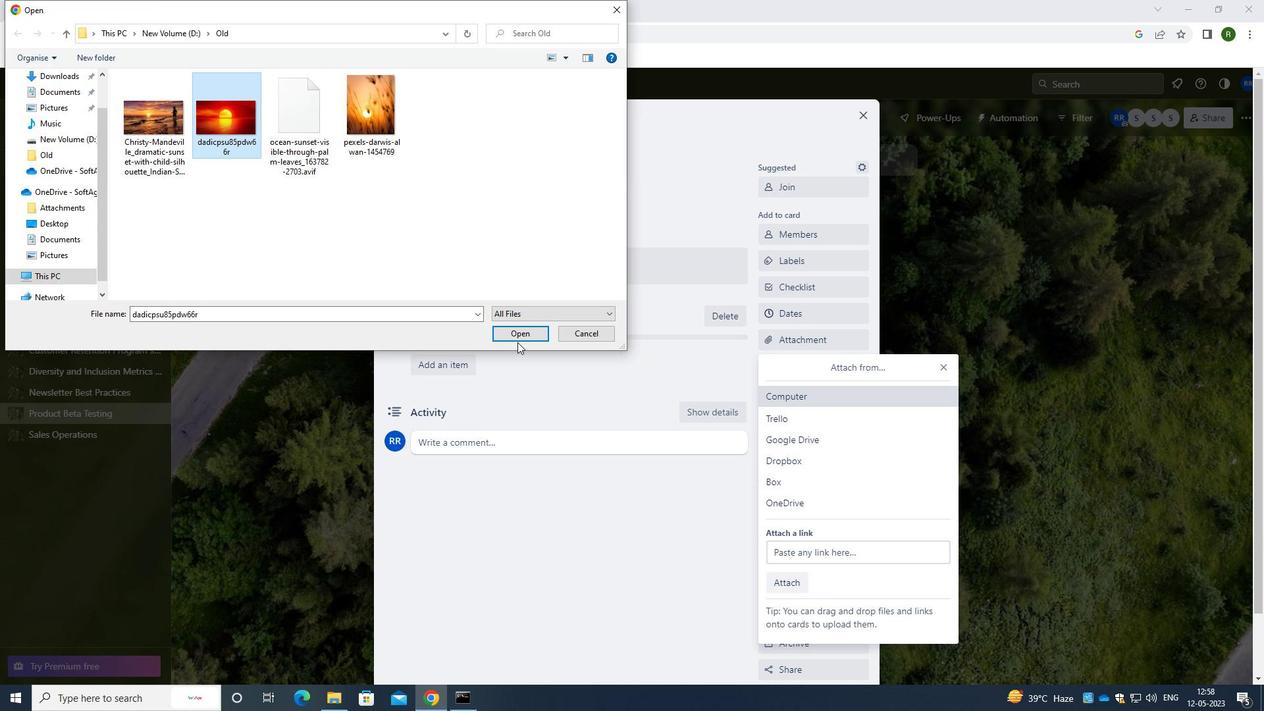 
Action: Mouse pressed left at (522, 333)
Screenshot: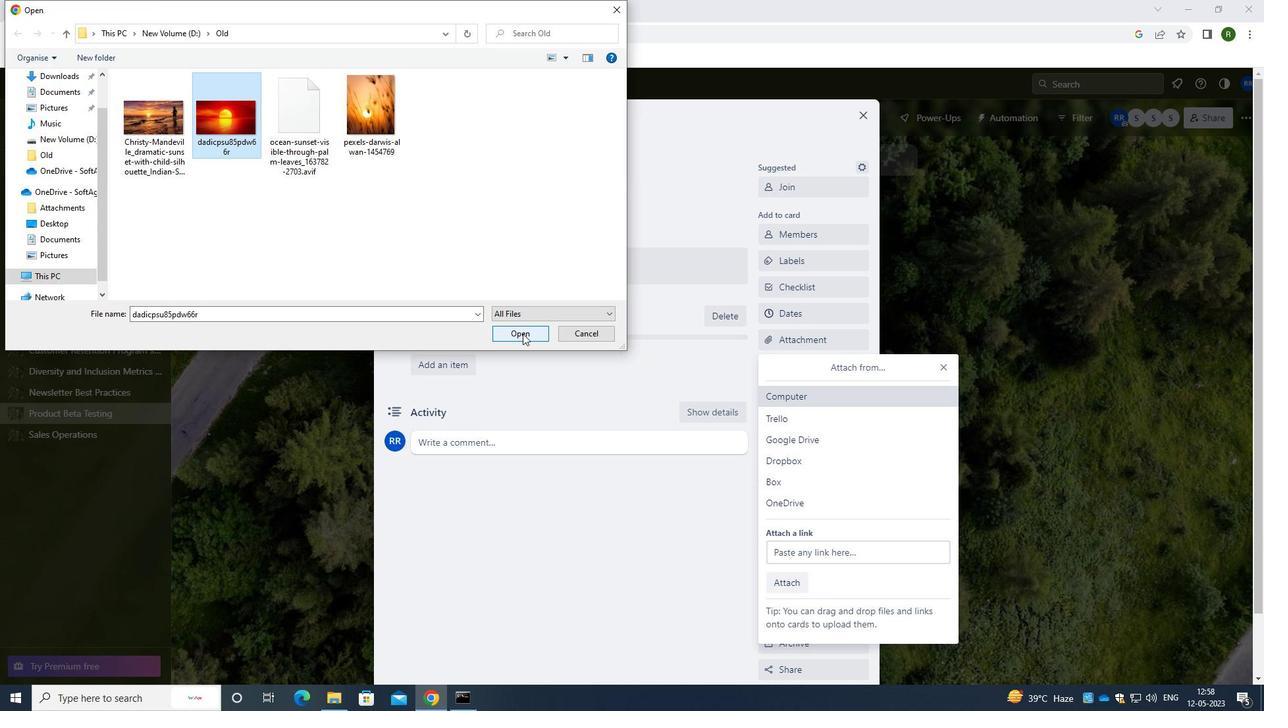 
Action: Mouse moved to (535, 368)
Screenshot: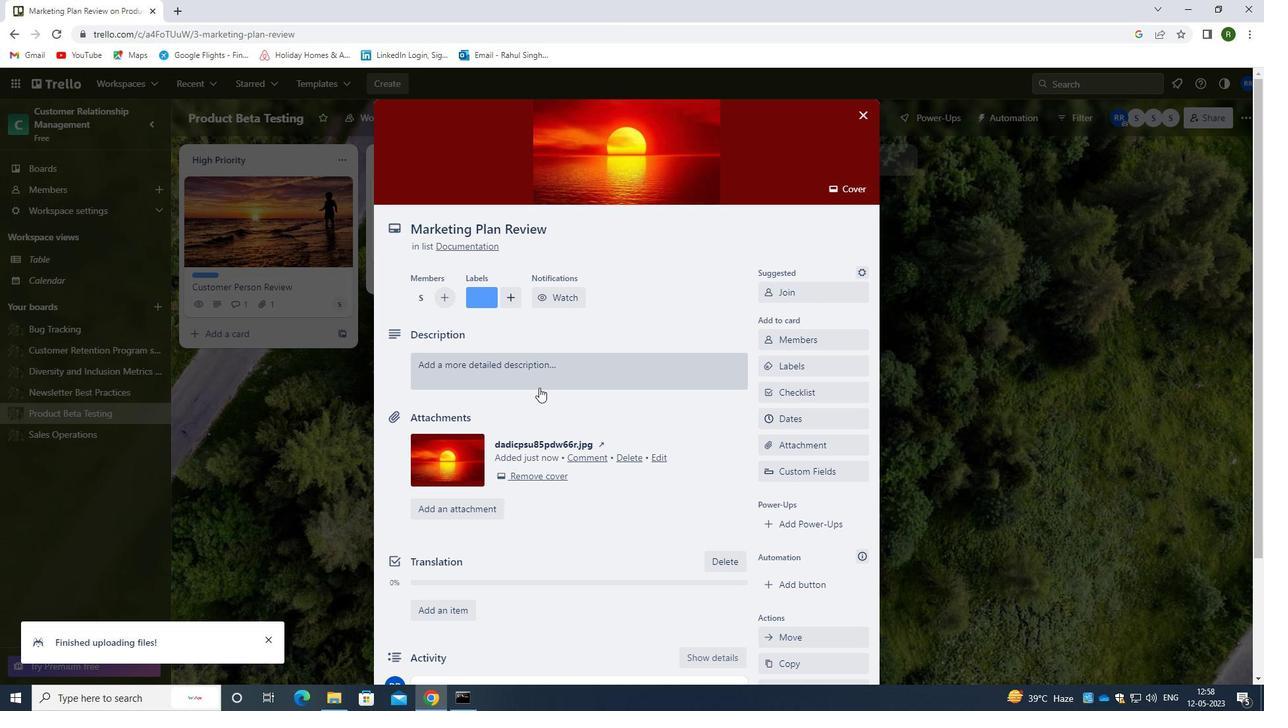 
Action: Mouse pressed left at (535, 368)
Screenshot: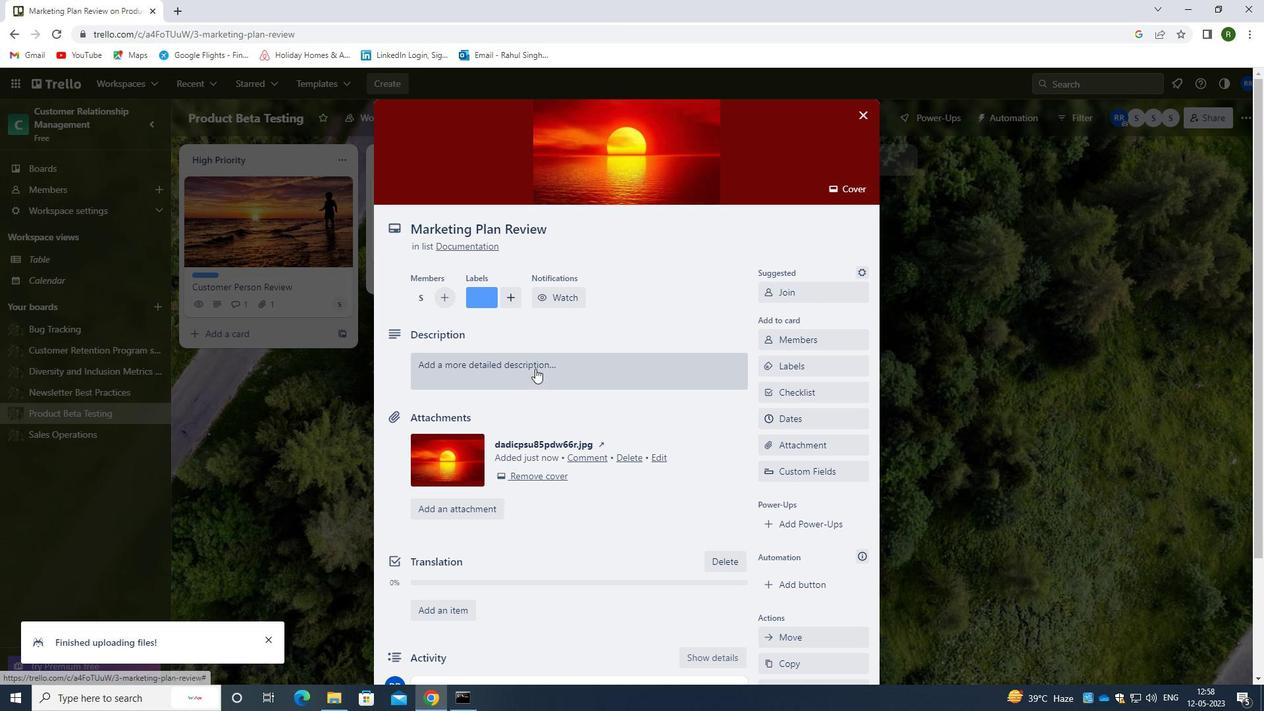 
Action: Mouse moved to (510, 420)
Screenshot: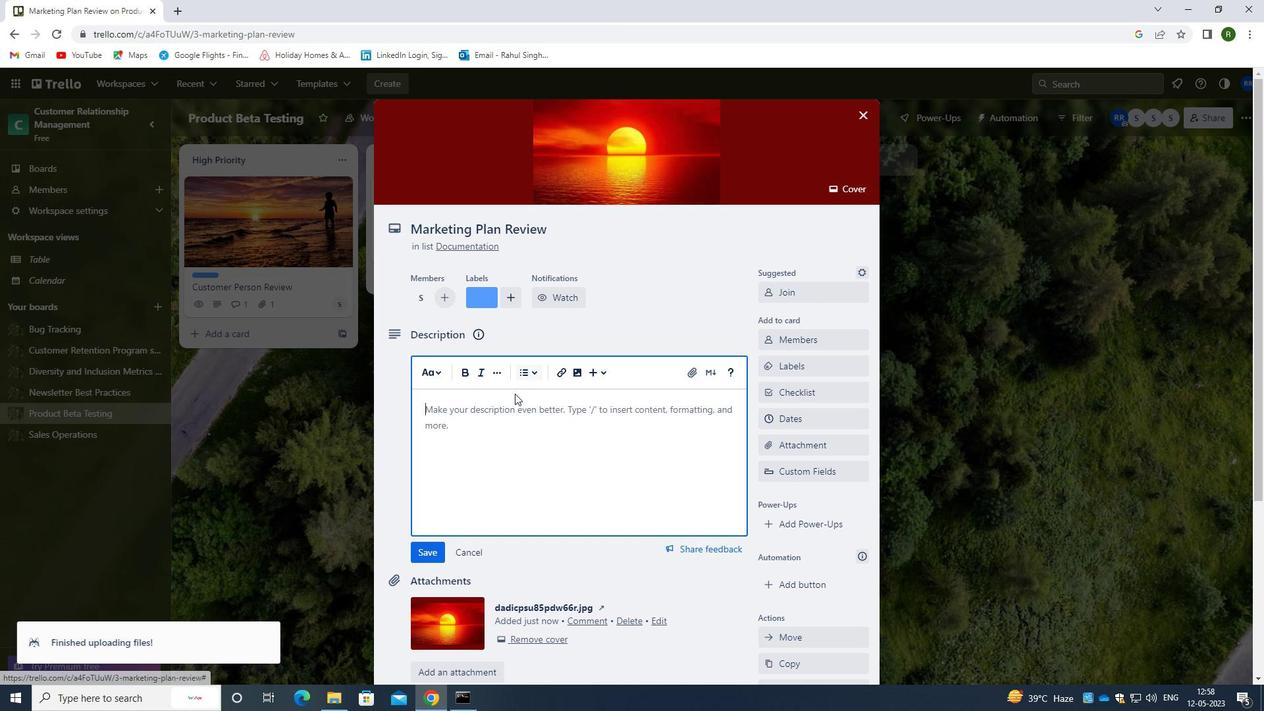 
Action: Key pressed <Key.caps_lock>R<Key.caps_lock>ESEARCH<Key.space>NEW<Key.space>SOFTWARE<Key.space>OPTIONS<Key.space>FOR<Key.space>THEM<Key.backspace><Key.backspace><Key.backspace>EAM
Screenshot: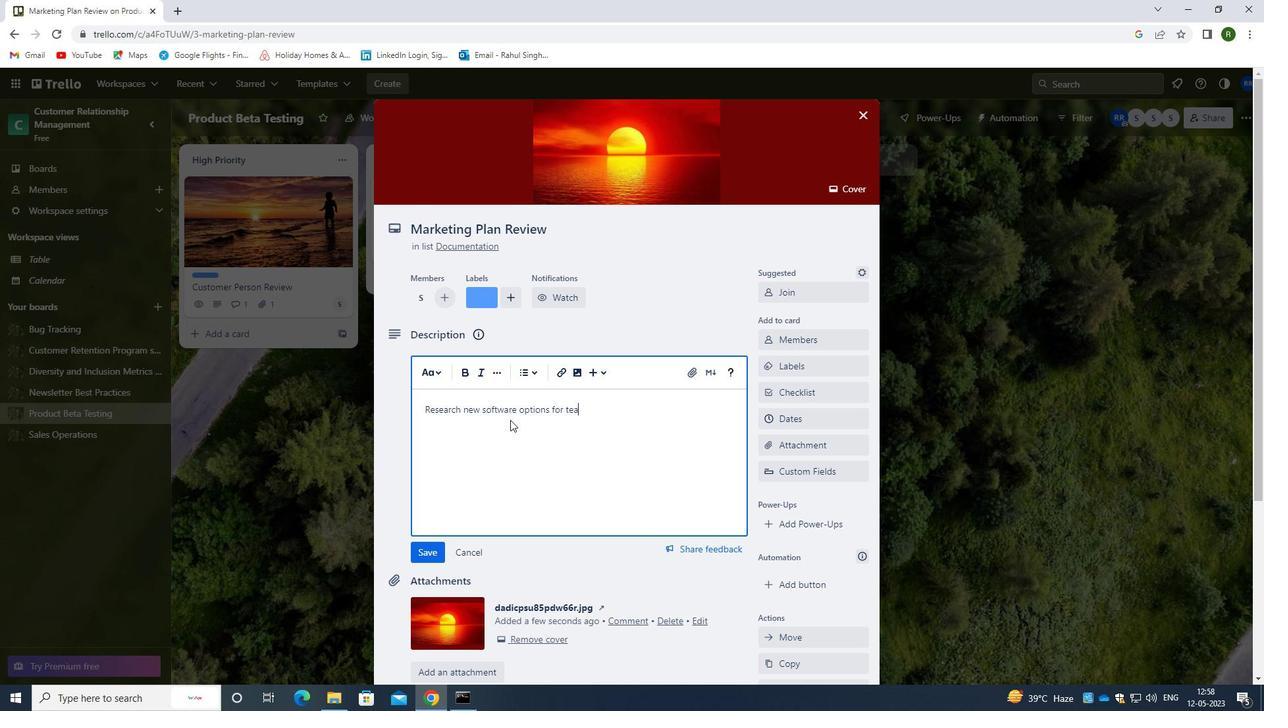 
Action: Mouse moved to (438, 551)
Screenshot: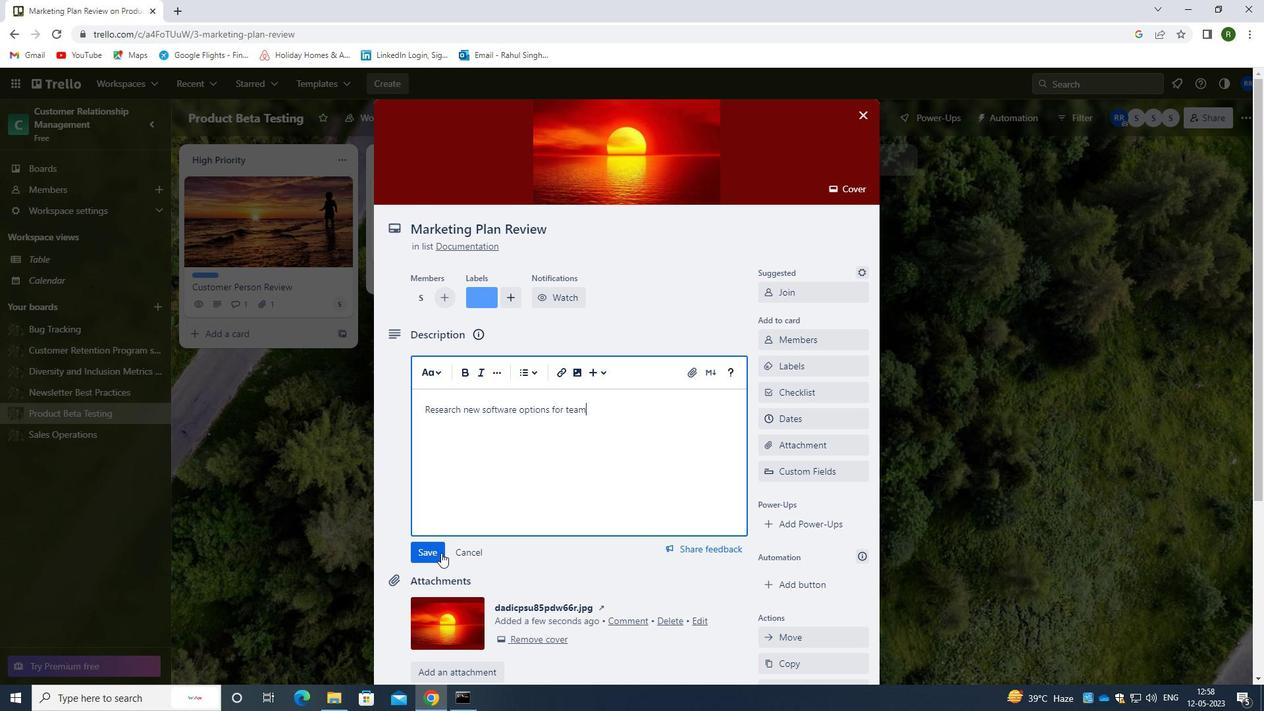 
Action: Mouse pressed left at (438, 551)
Screenshot: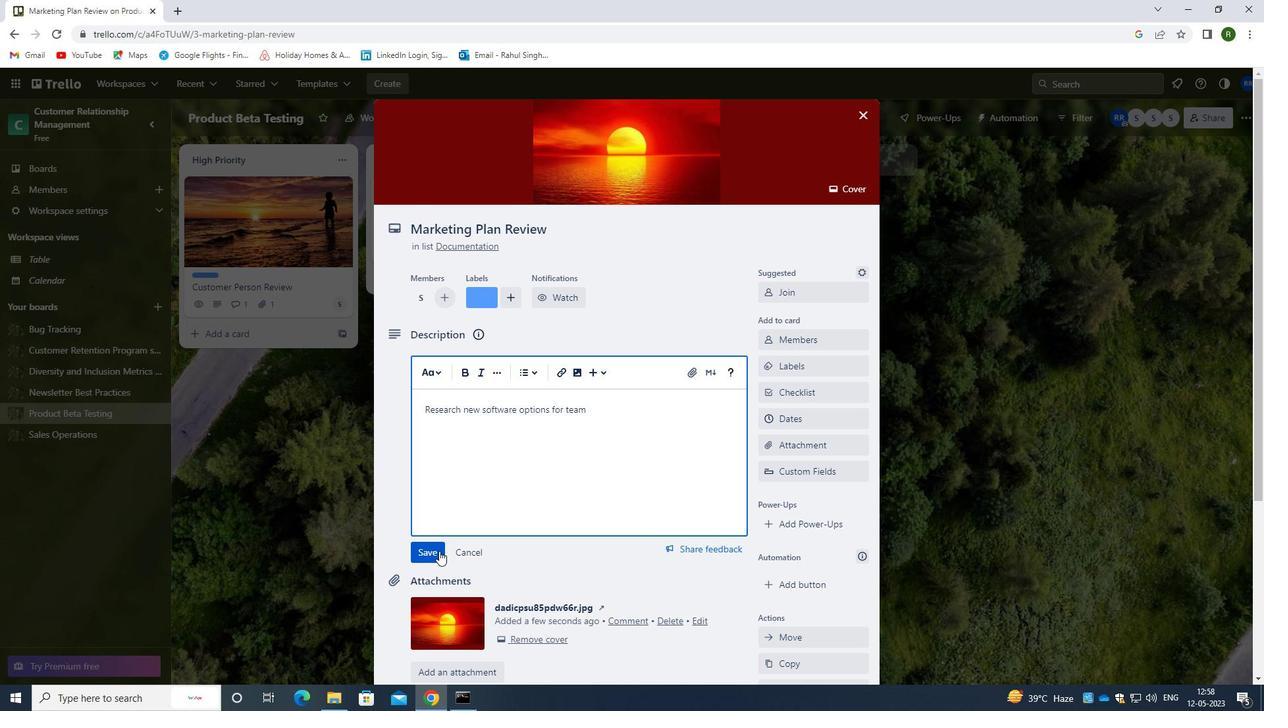 
Action: Mouse moved to (501, 472)
Screenshot: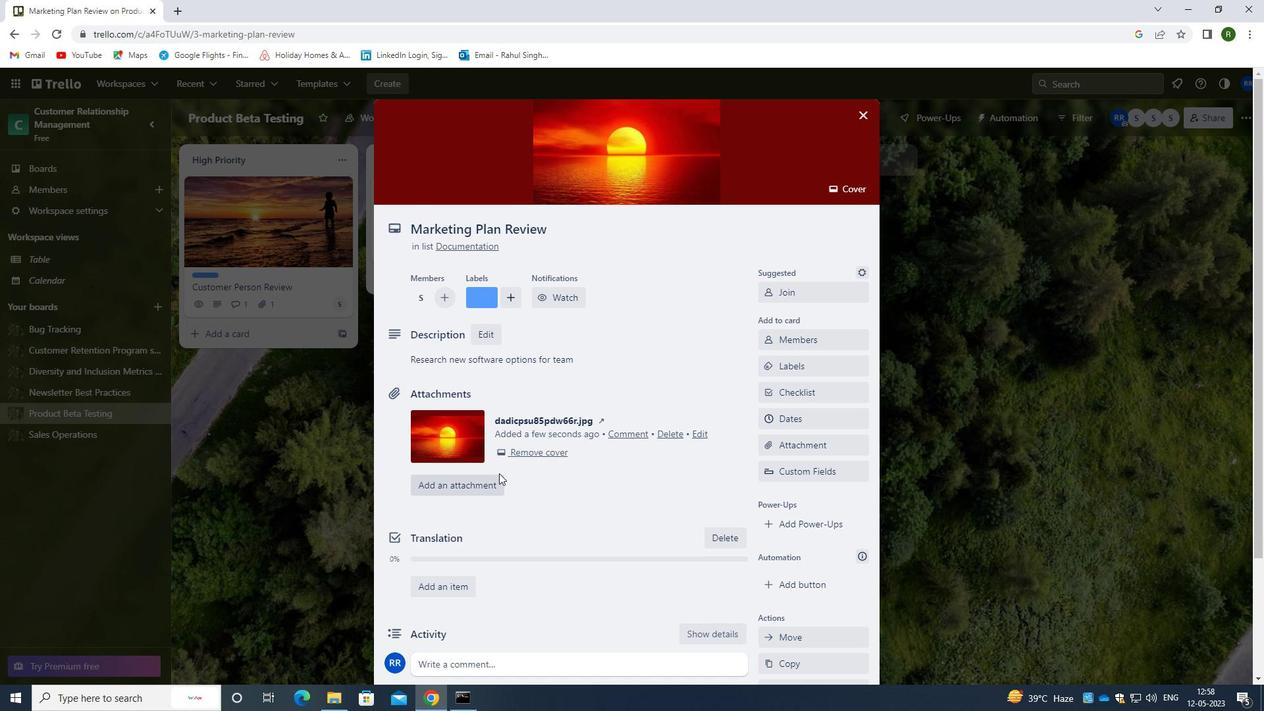 
Action: Mouse scrolled (501, 472) with delta (0, 0)
Screenshot: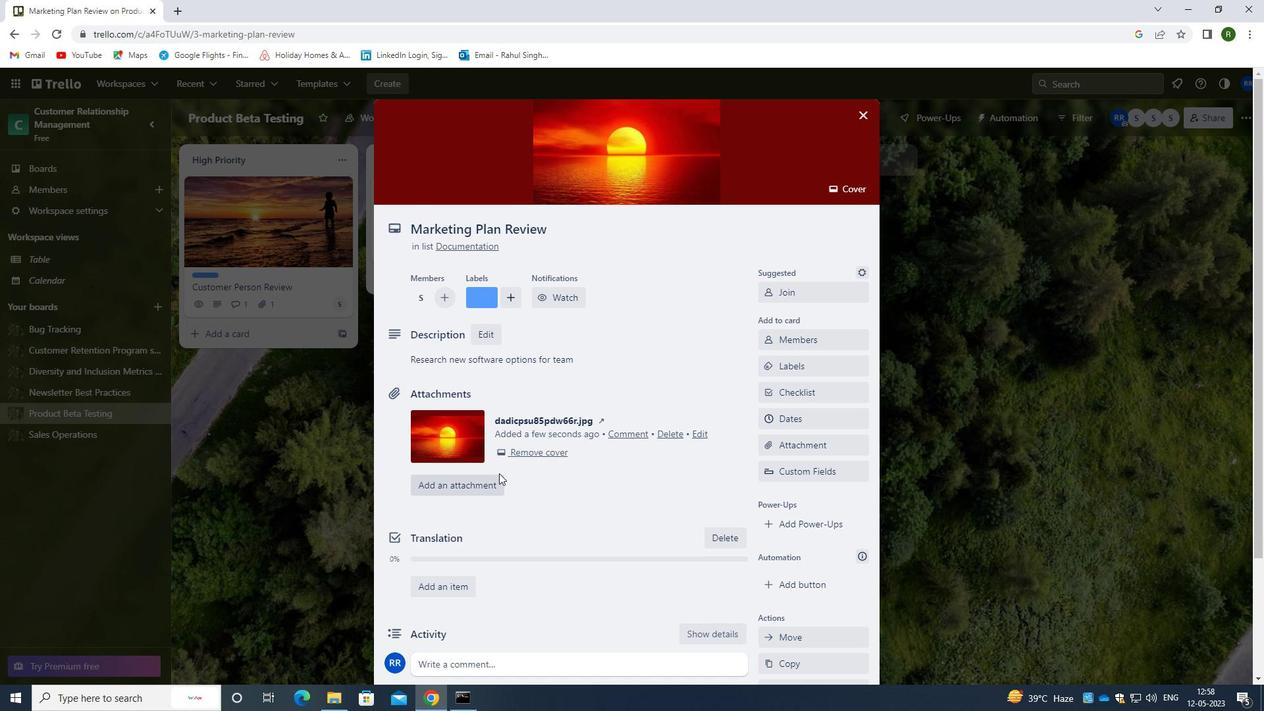 
Action: Mouse scrolled (501, 472) with delta (0, 0)
Screenshot: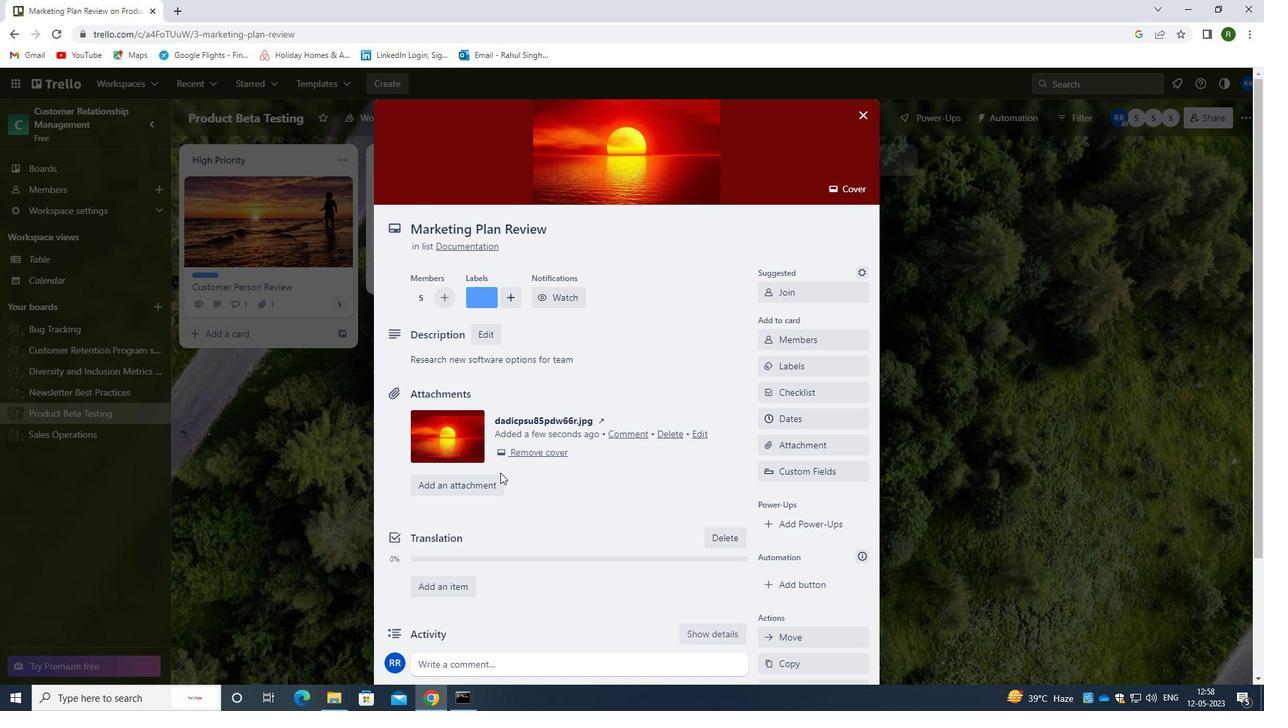 
Action: Mouse moved to (503, 473)
Screenshot: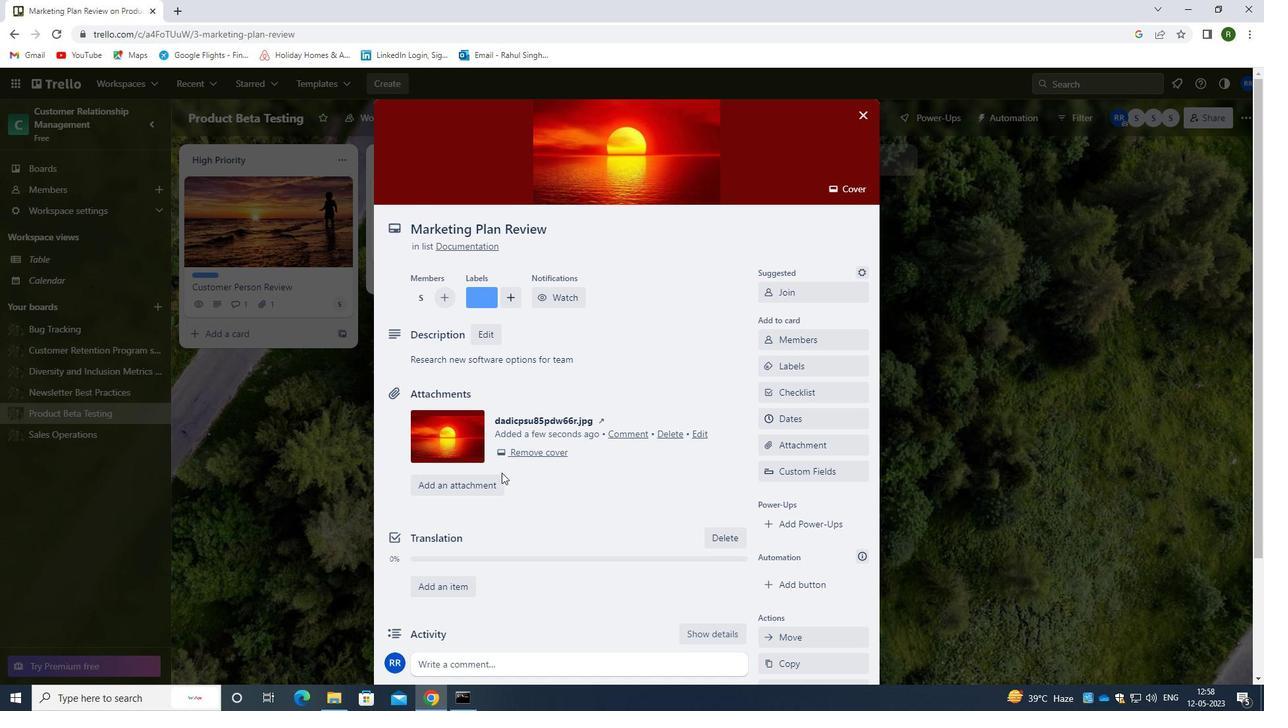 
Action: Mouse scrolled (503, 472) with delta (0, 0)
Screenshot: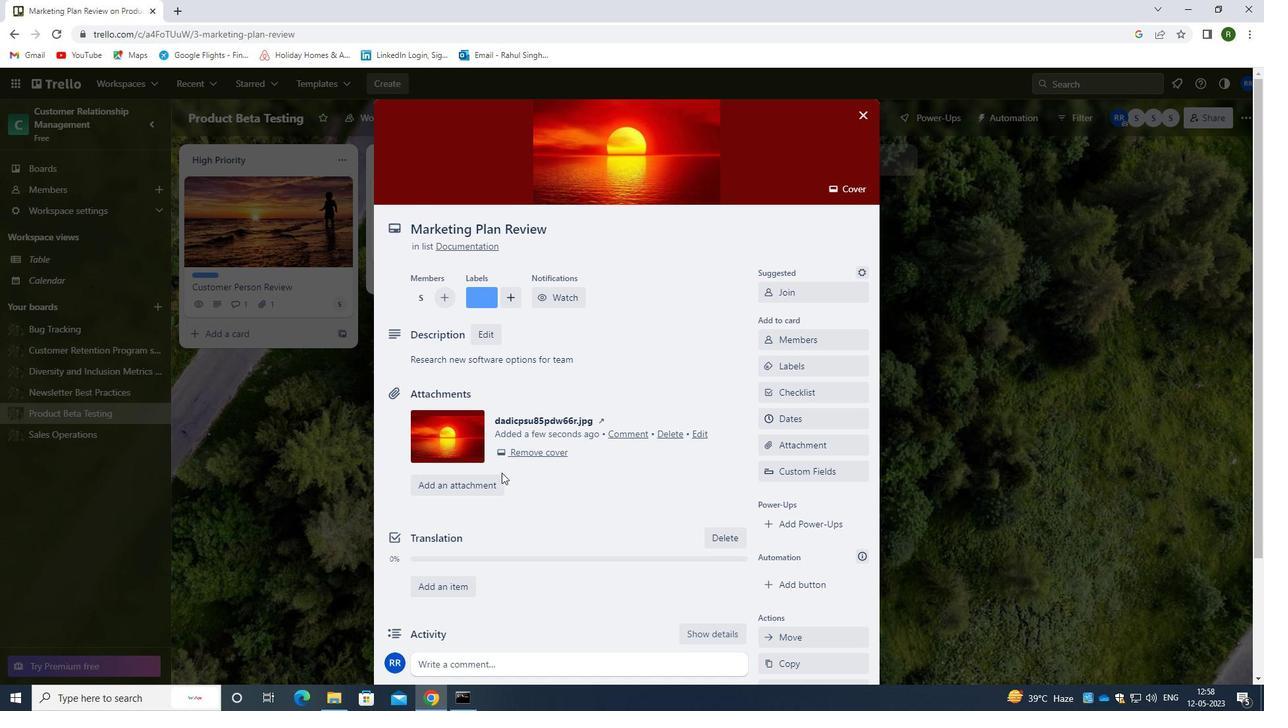 
Action: Mouse moved to (478, 519)
Screenshot: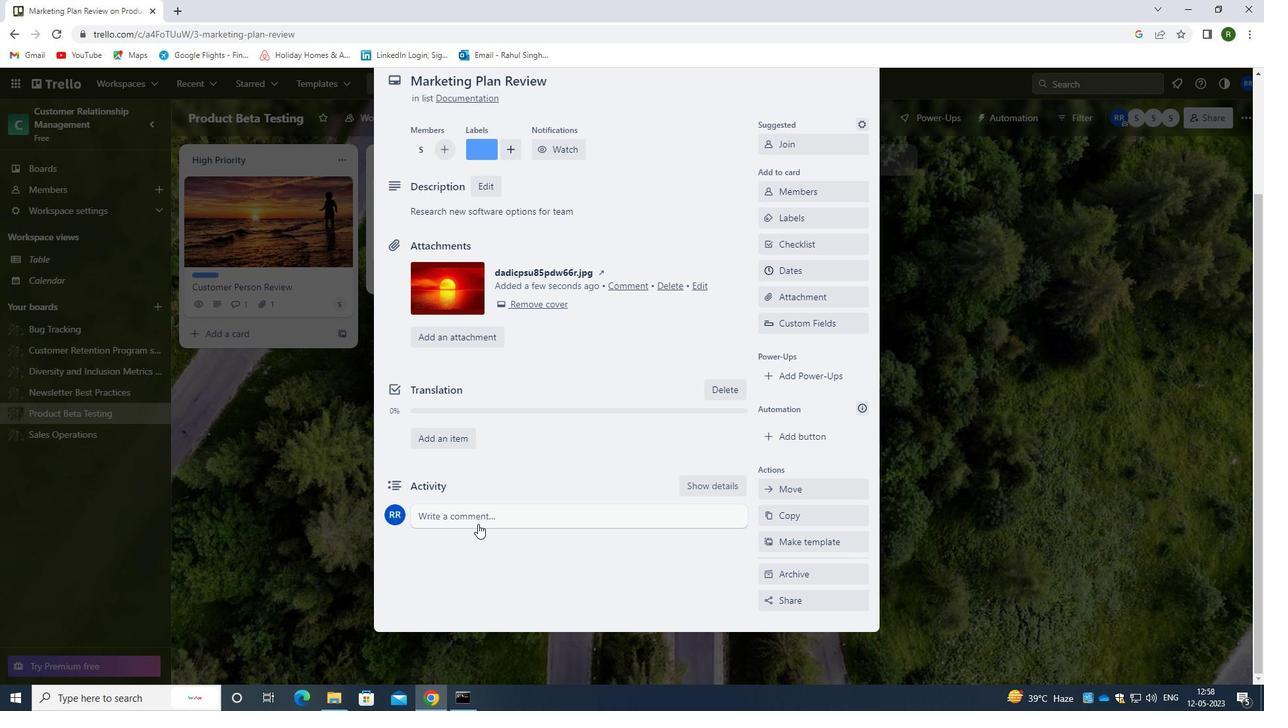 
Action: Mouse pressed left at (478, 519)
Screenshot: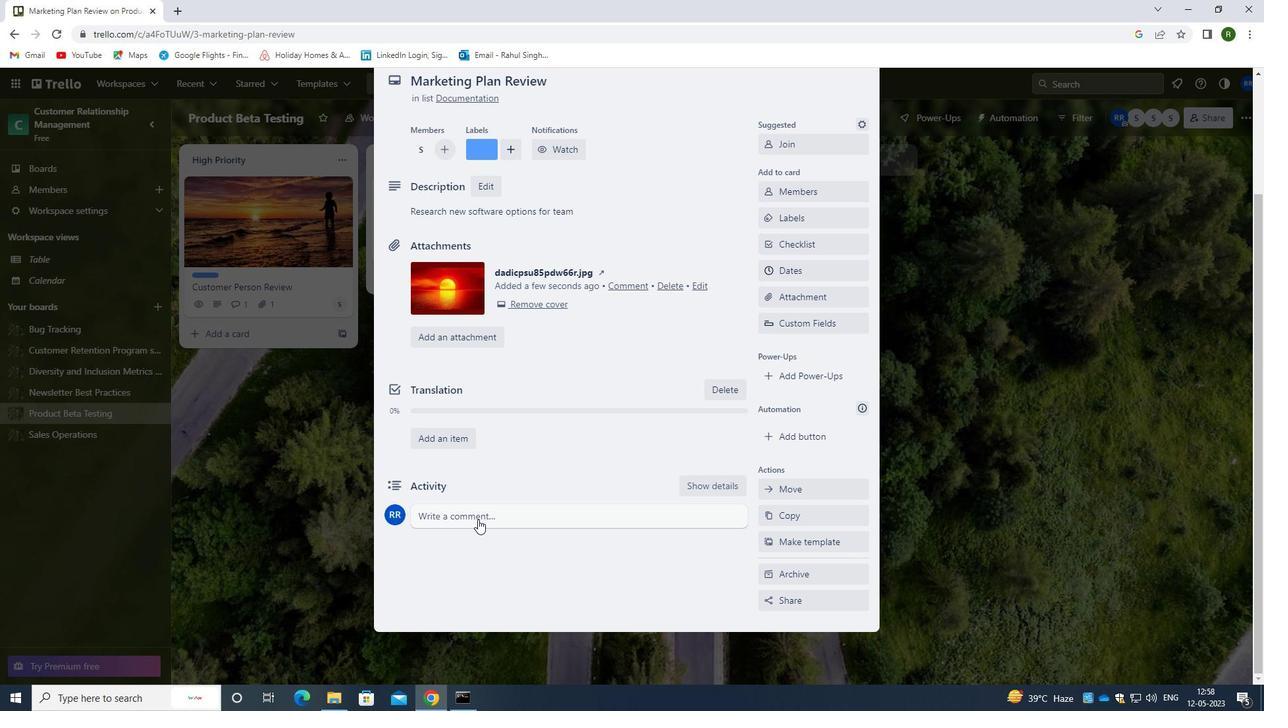 
Action: Mouse moved to (472, 560)
Screenshot: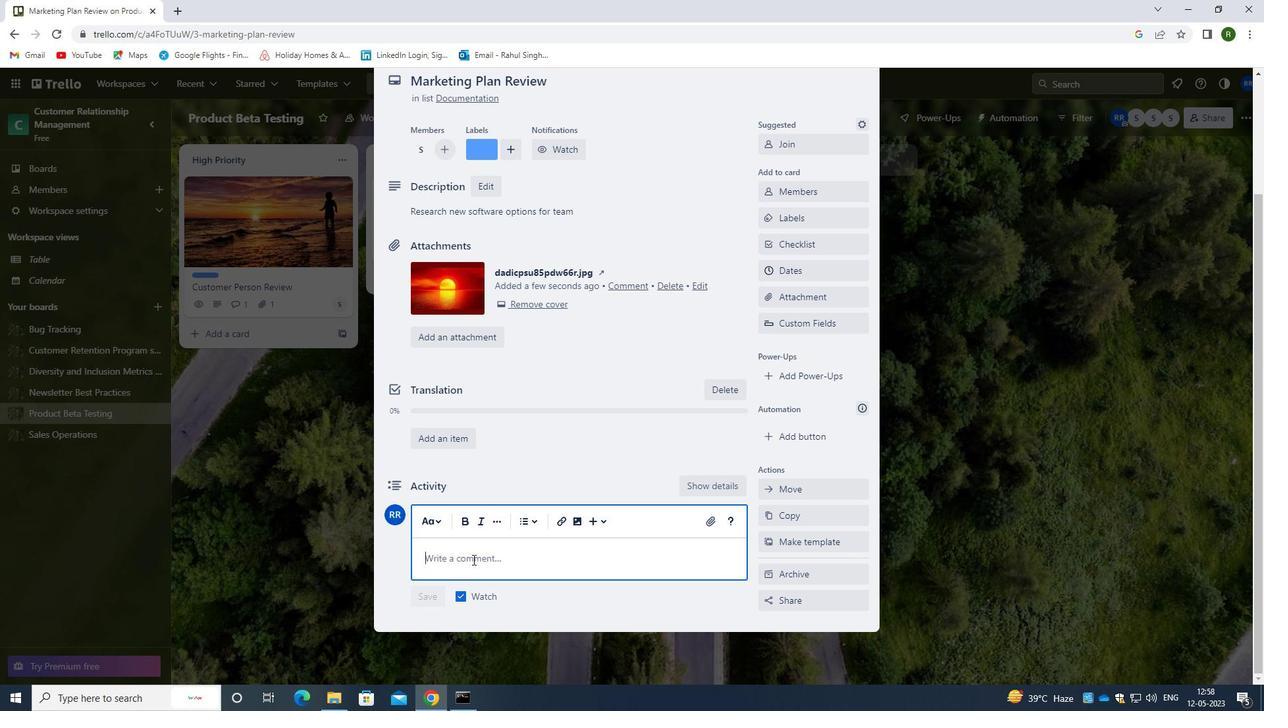 
Action: Key pressed <Key.caps_lock>L<Key.caps_lock>ET<Key.space>US<Key.space>APPROACH<Key.space>THIS<Key.space>TASK<Key.space>WITH<Key.space>A<Key.space>SENSE<Key.space>OF<Key.space>ENTHUSIIASM<Key.space>AND<Key.space>PASSION,<Key.space>EMBRACING<Key.space>THE<Key.space>CHALLENGE<Key.space>AND<Key.space>THE<Key.space>OPPORTUINTY<Key.space><Key.backspace><Key.backspace><Key.backspace><Key.backspace><Key.backspace>NITY<Key.space>IT<Key.space>PRESENTS.
Screenshot: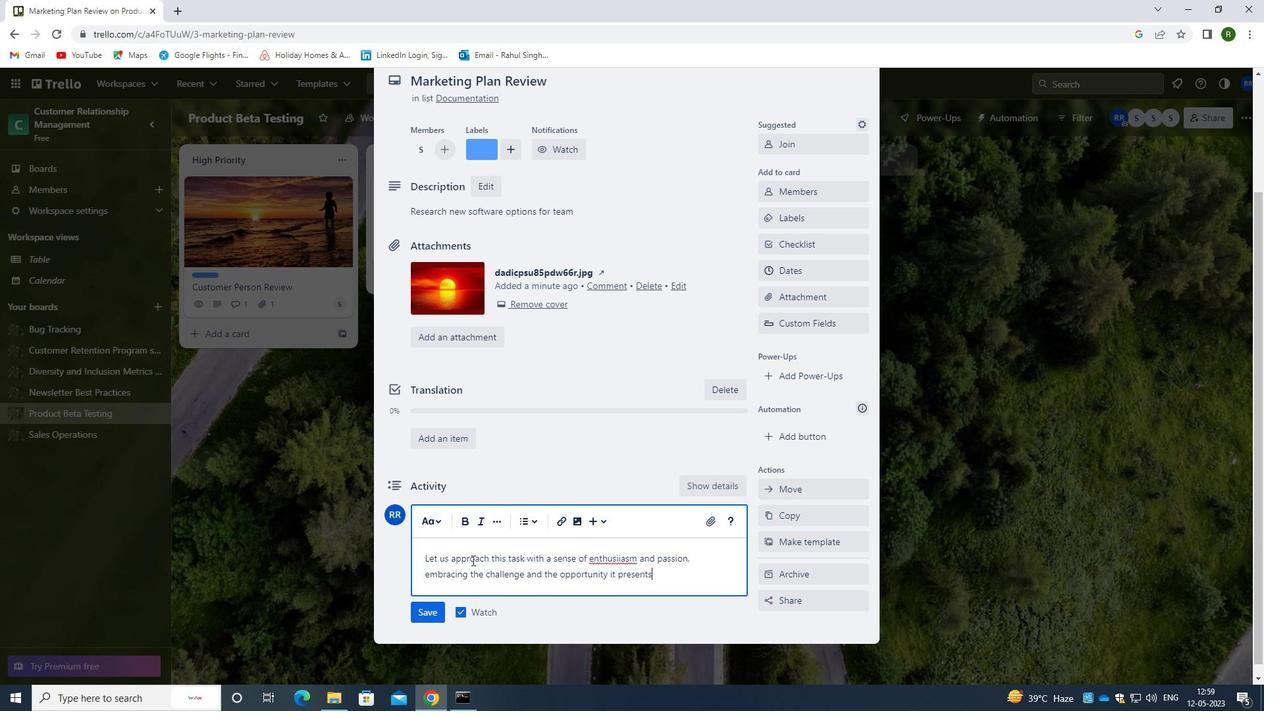 
Action: Mouse moved to (428, 606)
Screenshot: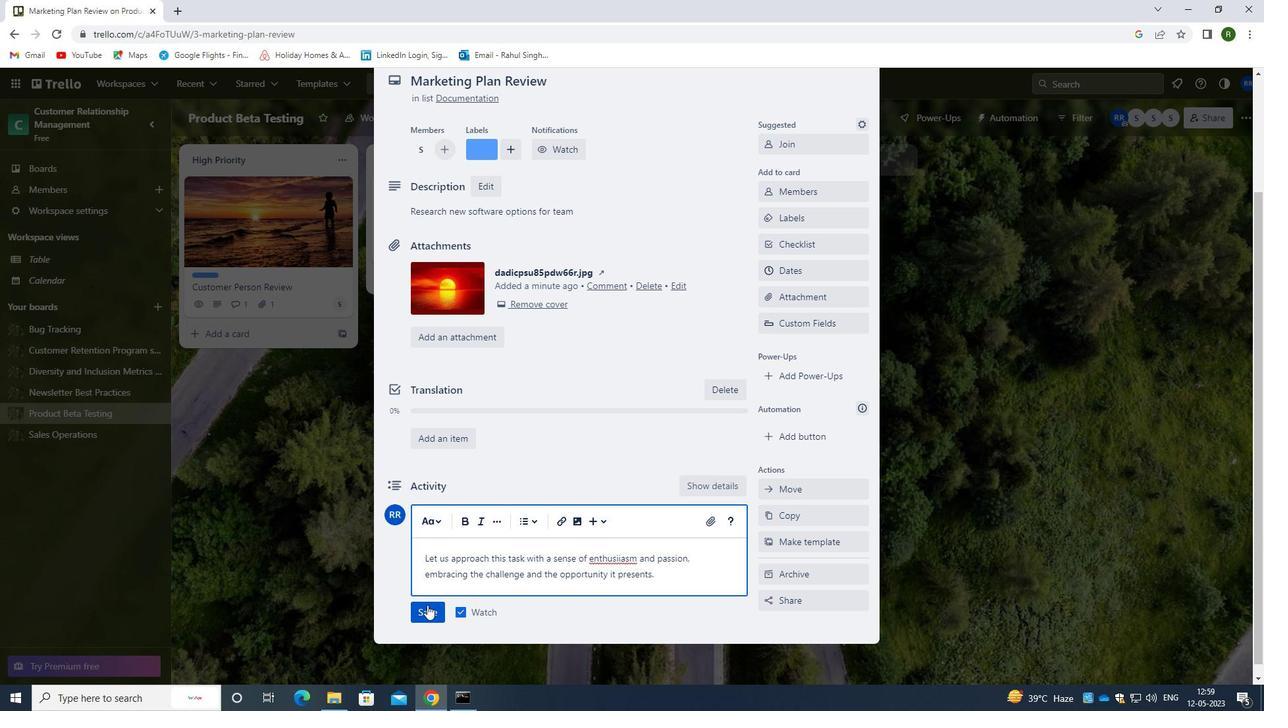 
Action: Mouse pressed left at (428, 606)
Screenshot: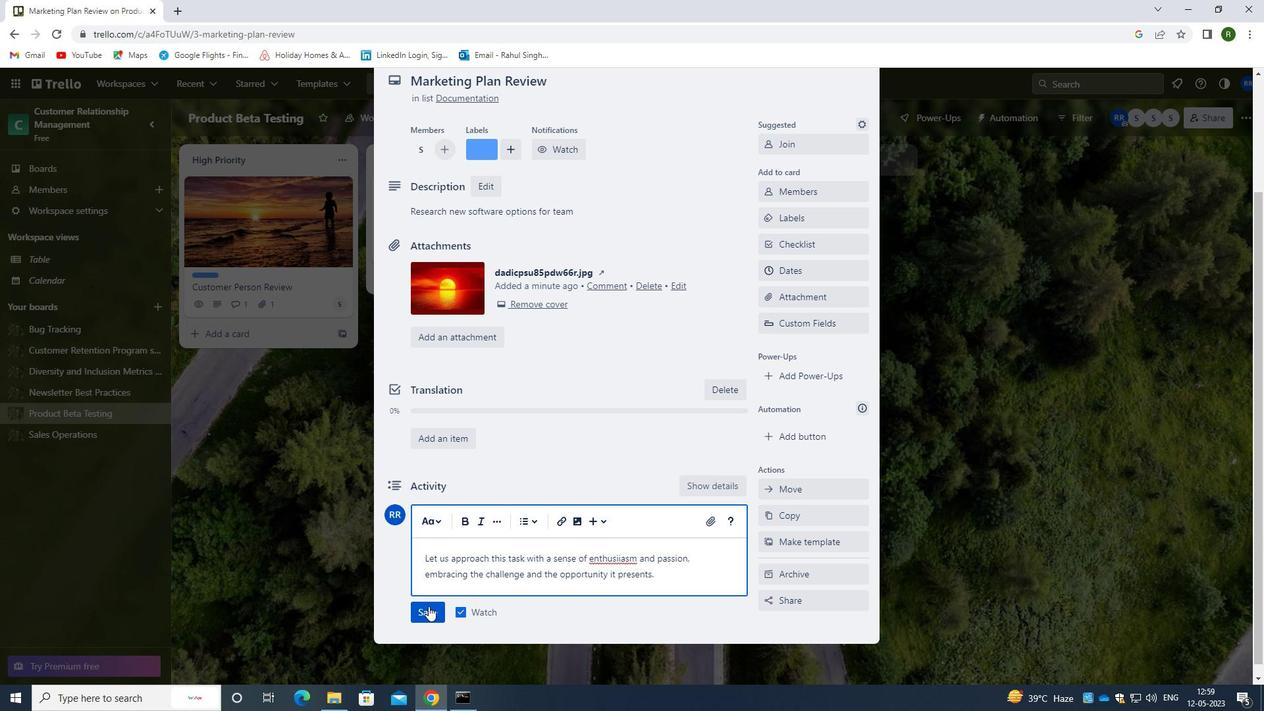 
Action: Mouse moved to (794, 269)
Screenshot: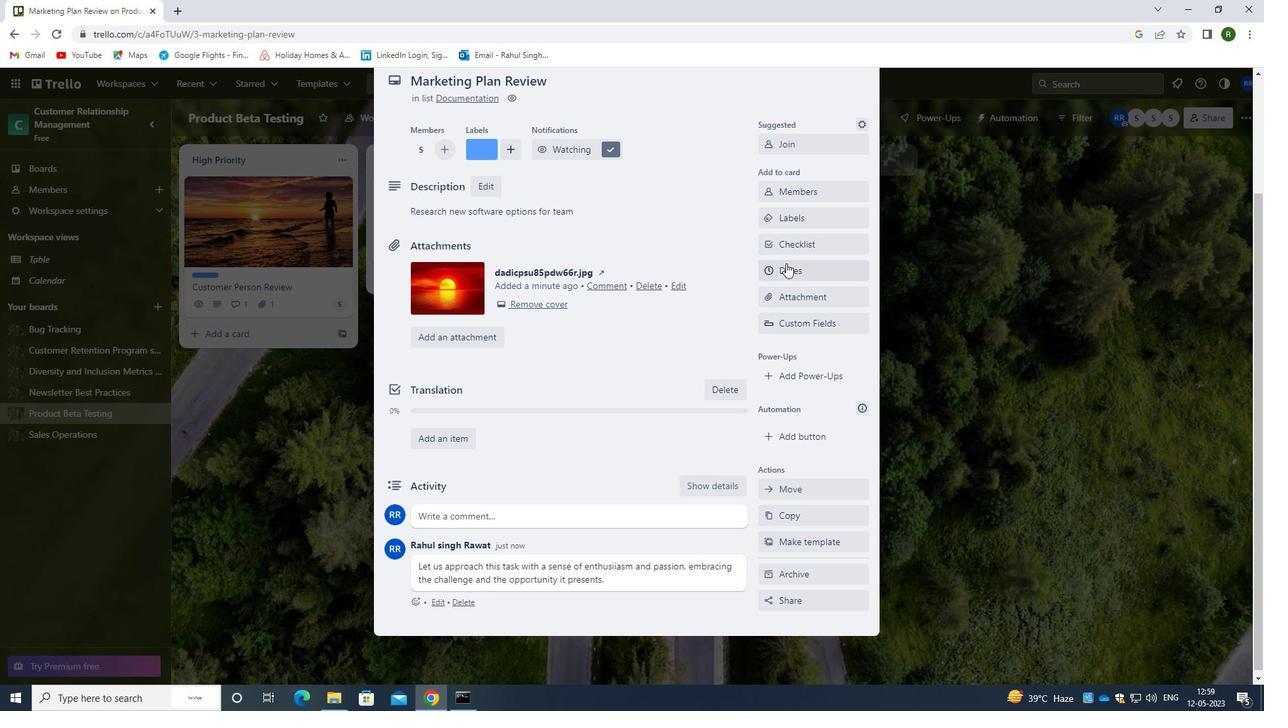 
Action: Mouse pressed left at (794, 269)
Screenshot: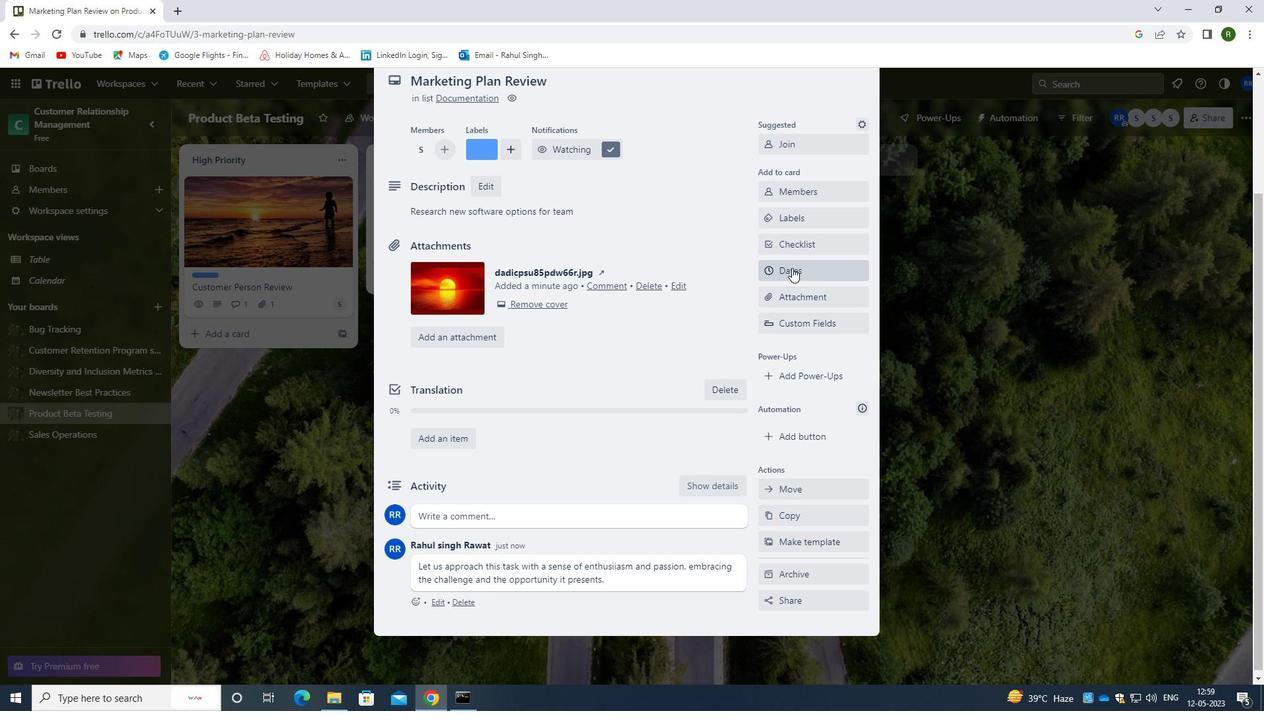 
Action: Mouse moved to (767, 355)
Screenshot: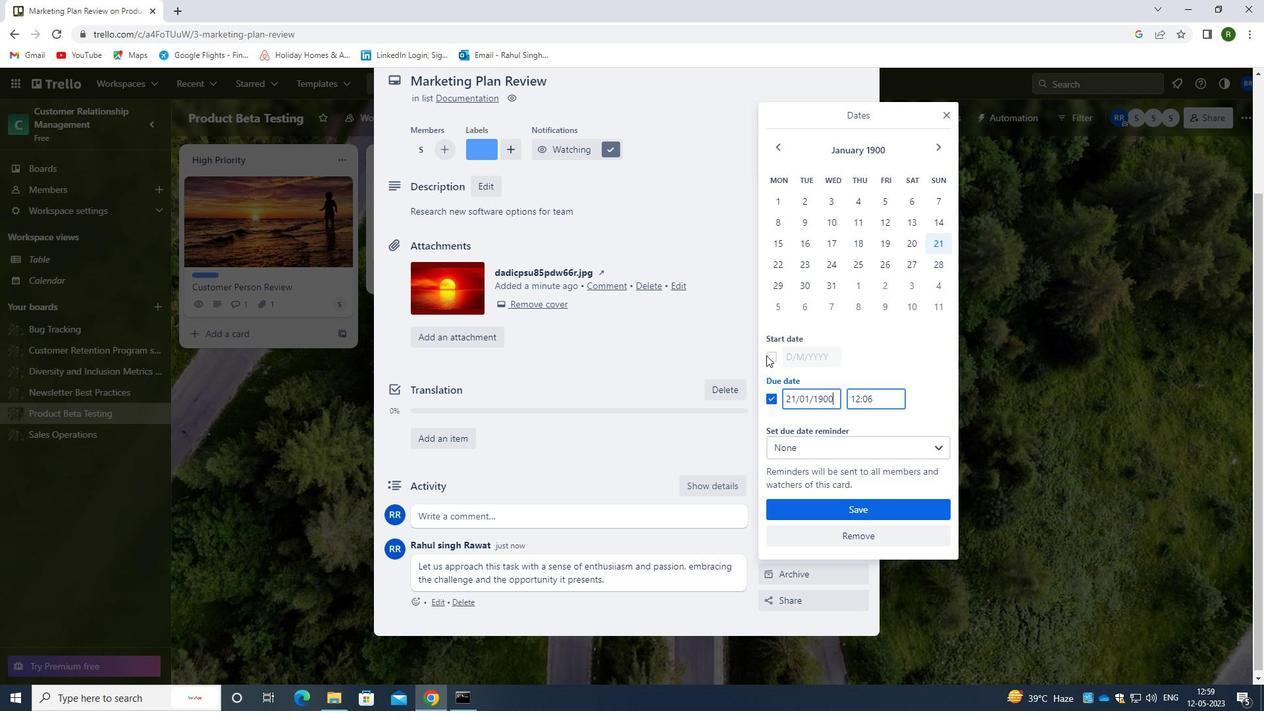 
Action: Mouse pressed left at (767, 355)
Screenshot: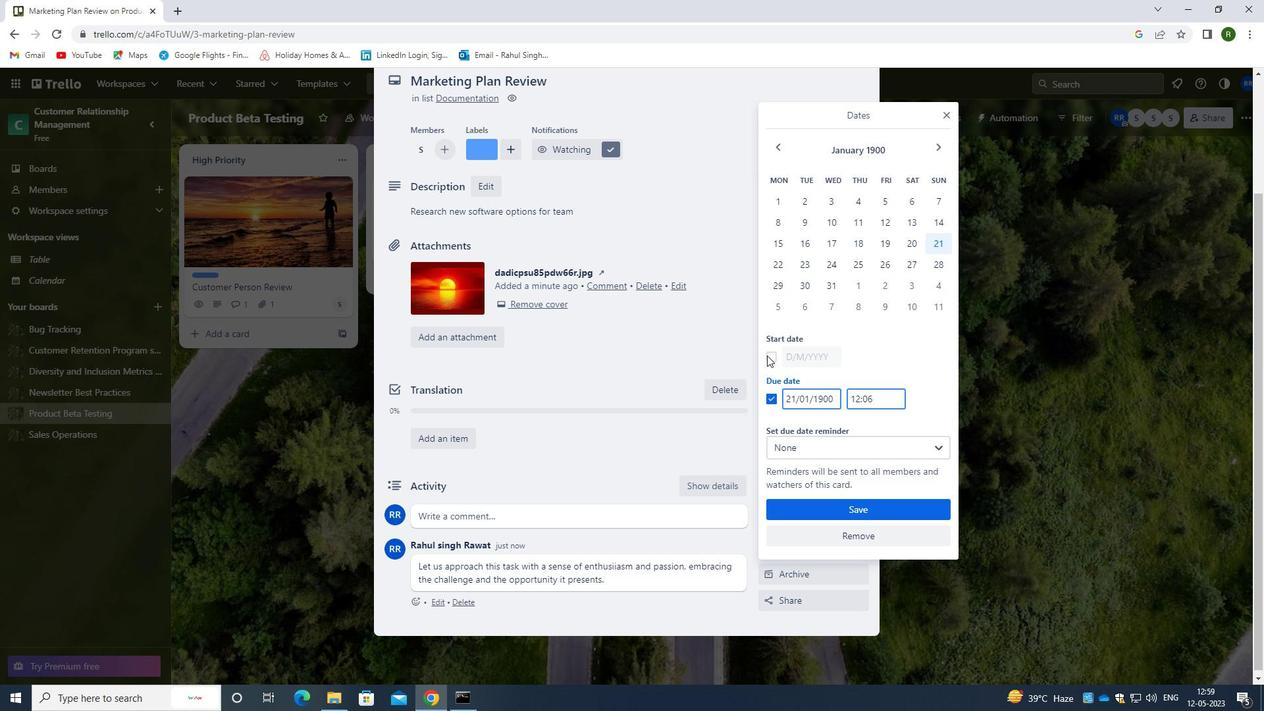 
Action: Mouse moved to (794, 355)
Screenshot: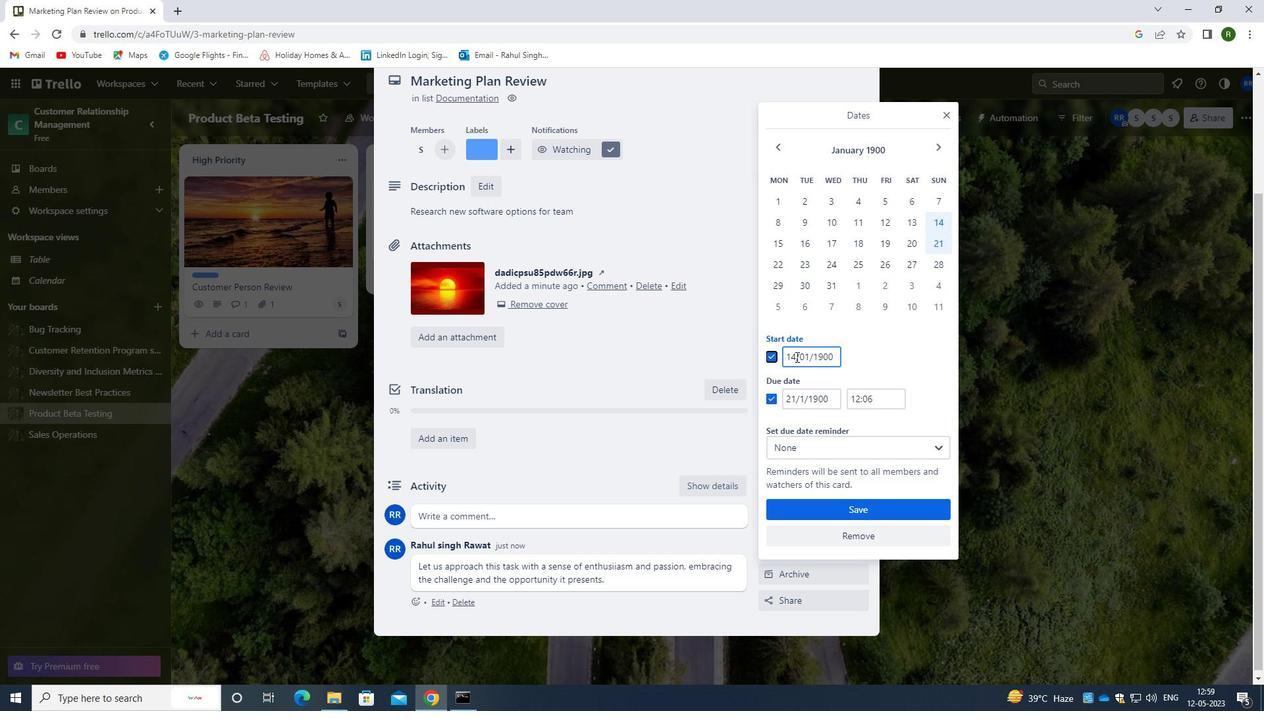 
Action: Mouse pressed left at (794, 355)
Screenshot: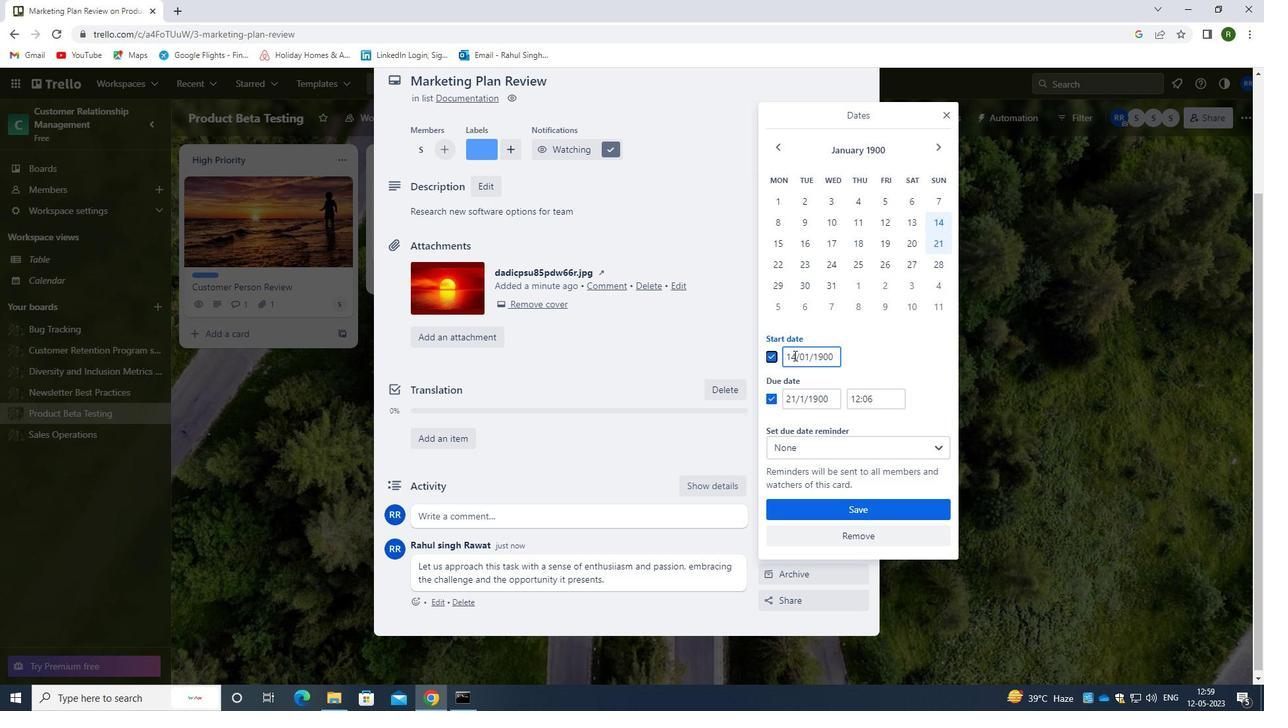 
Action: Mouse moved to (799, 355)
Screenshot: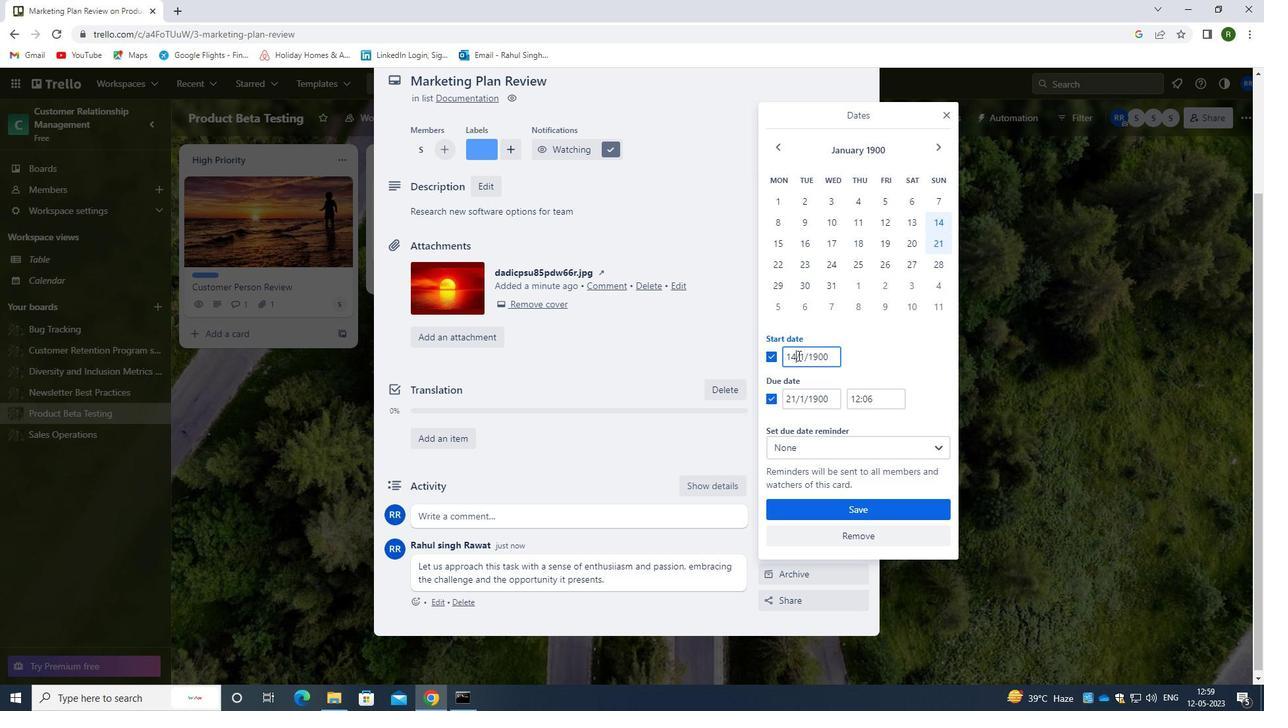 
Action: Key pressed <Key.backspace>5
Screenshot: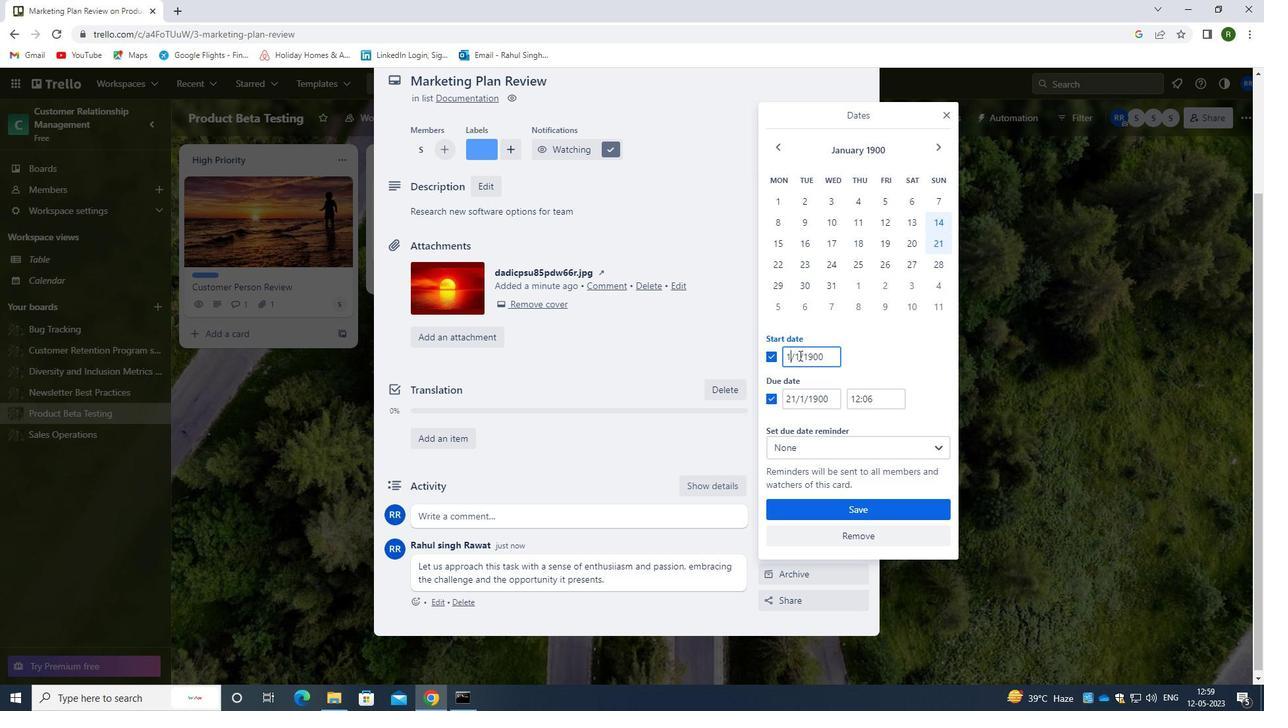 
Action: Mouse moved to (796, 399)
Screenshot: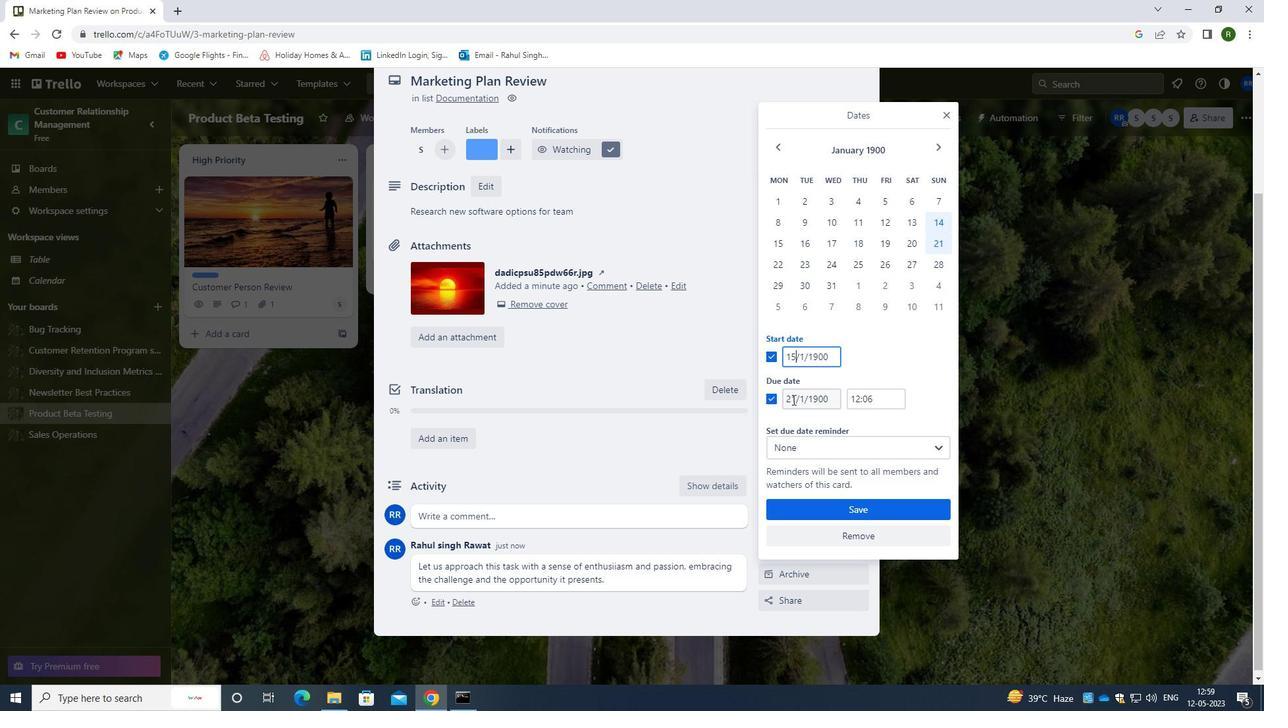 
Action: Mouse pressed left at (796, 399)
Screenshot: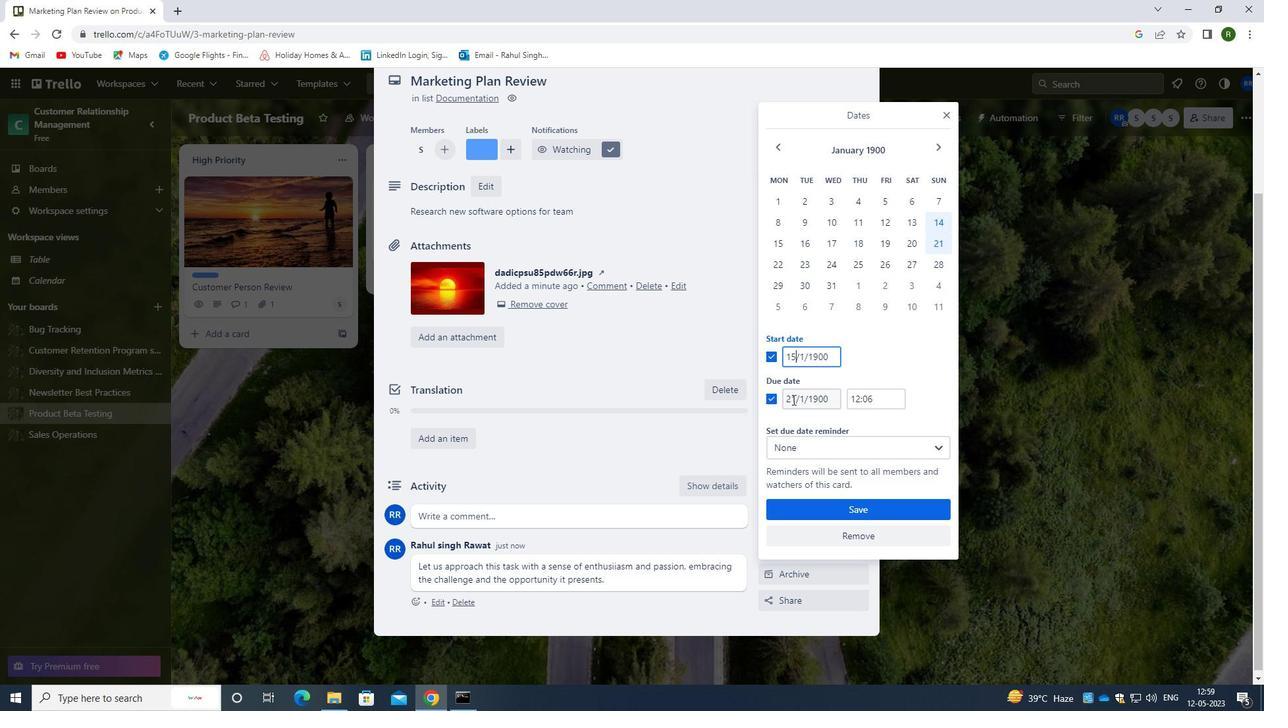 
Action: Mouse moved to (801, 406)
Screenshot: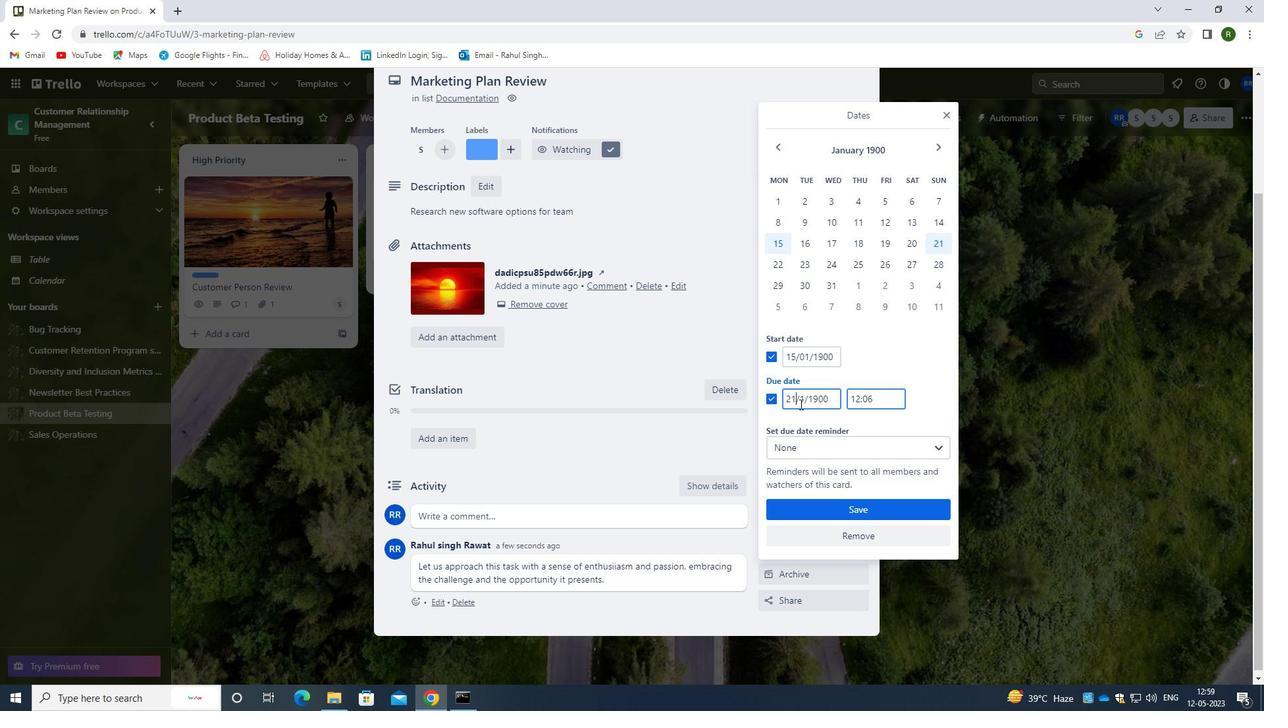 
Action: Key pressed <Key.backspace>2
Screenshot: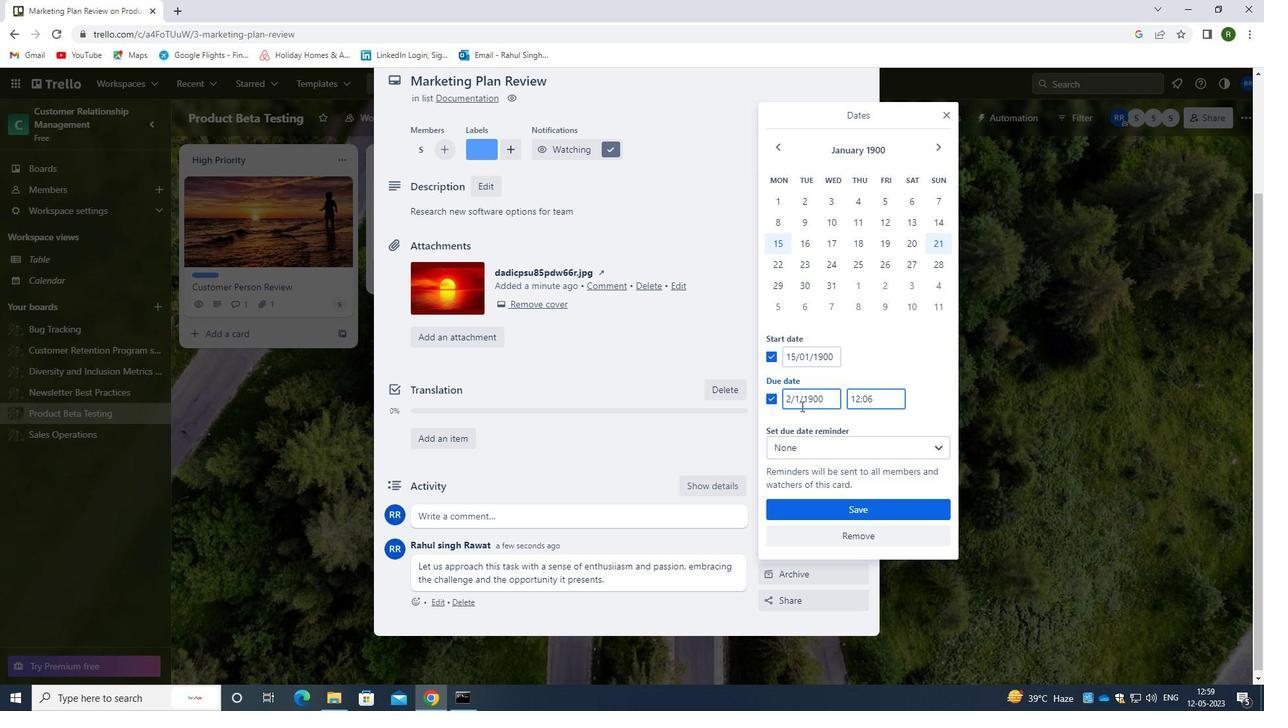 
Action: Mouse moved to (863, 511)
Screenshot: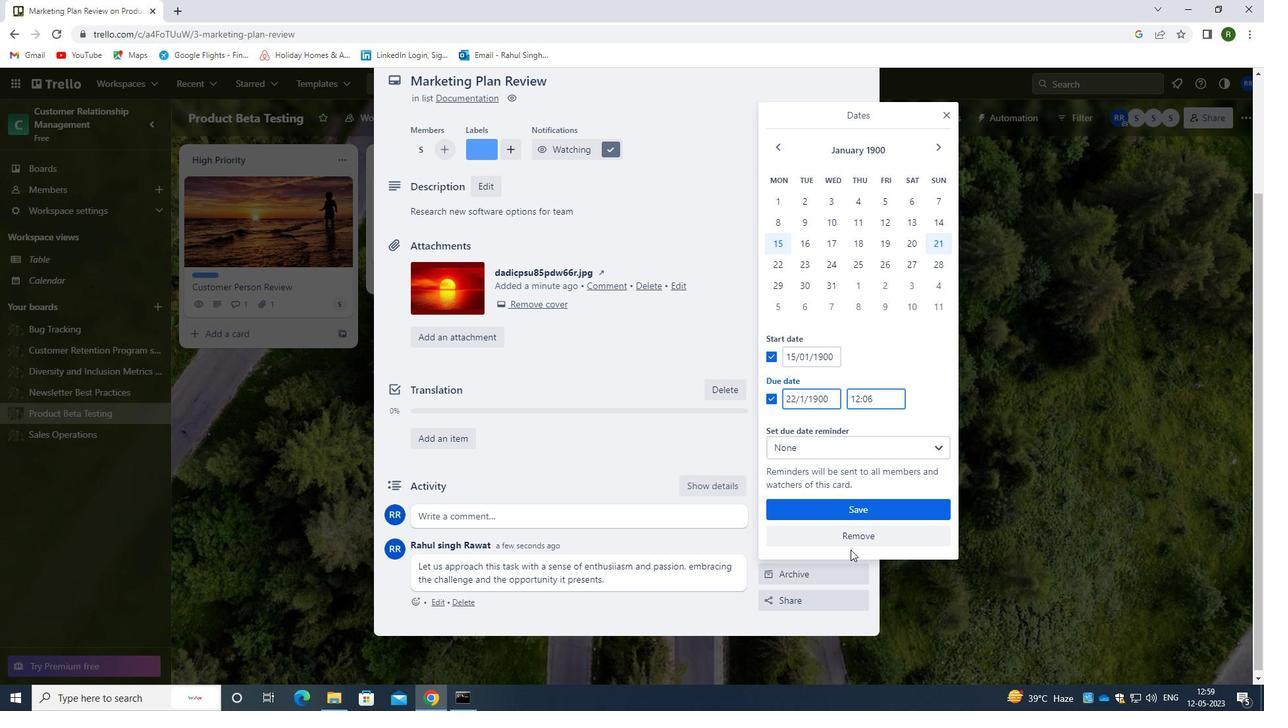 
Action: Mouse pressed left at (863, 511)
Screenshot: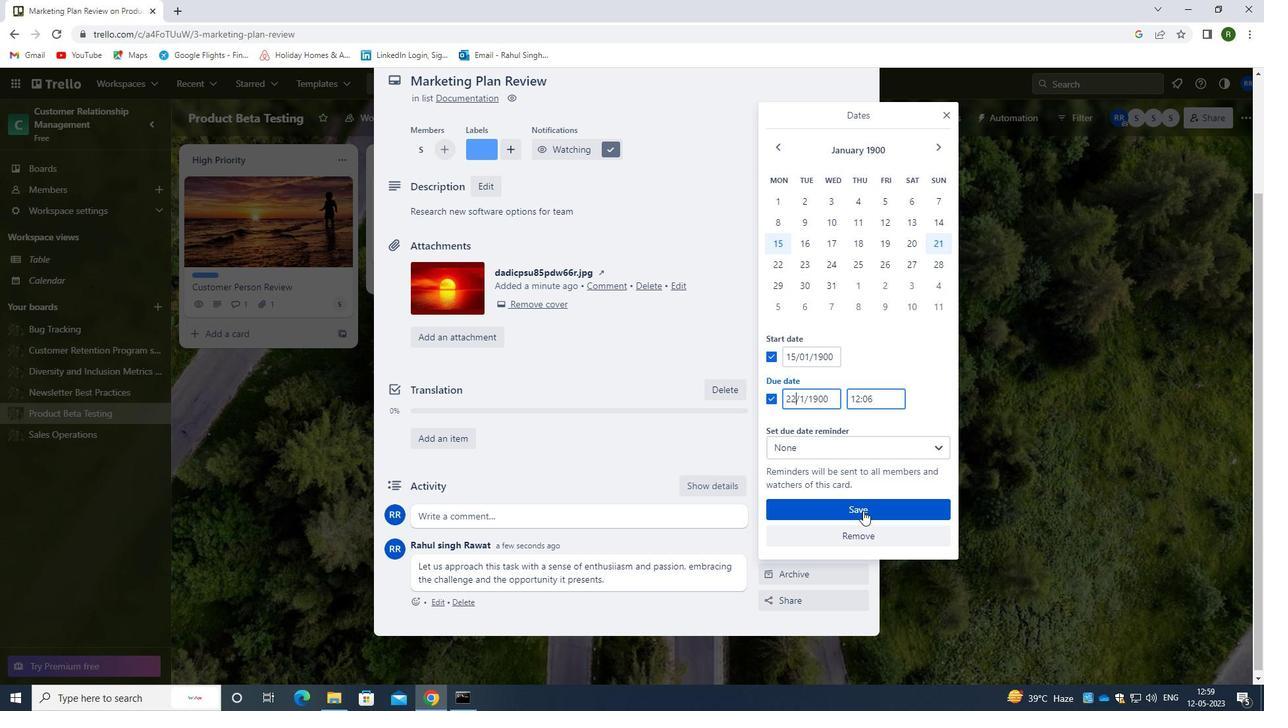 
Action: Mouse moved to (675, 399)
Screenshot: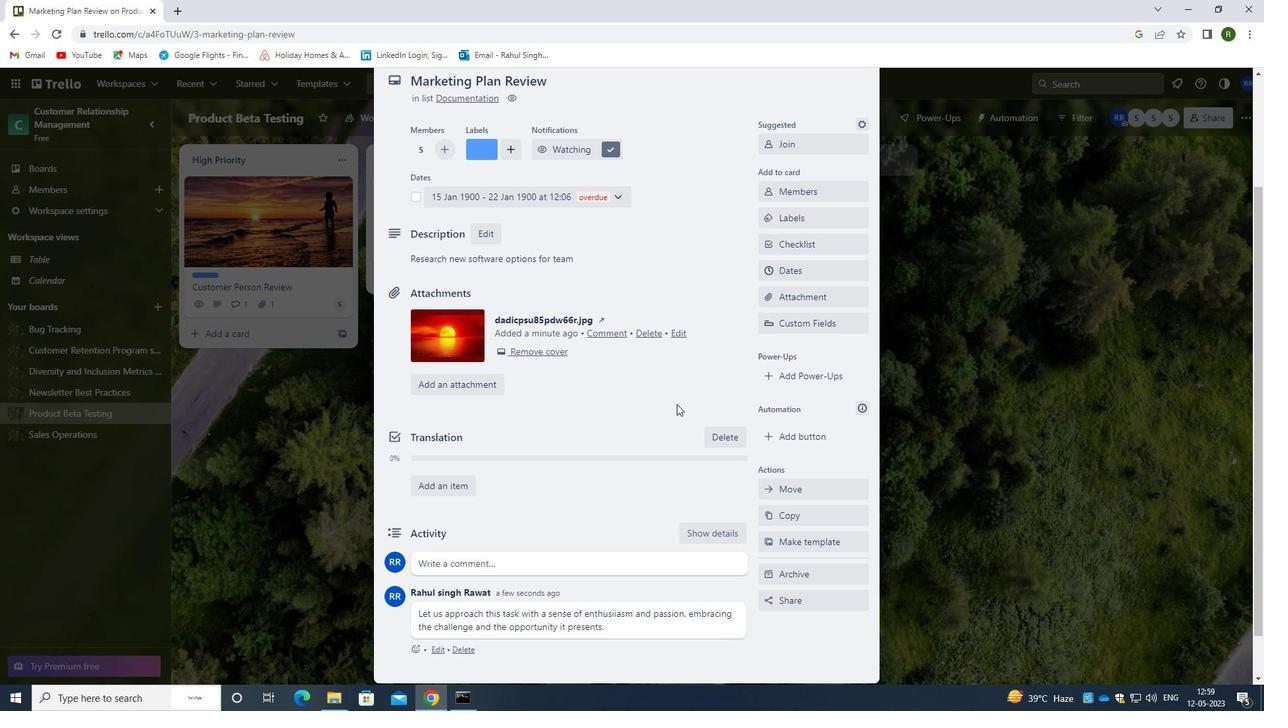 
Action: Mouse scrolled (675, 399) with delta (0, 0)
Screenshot: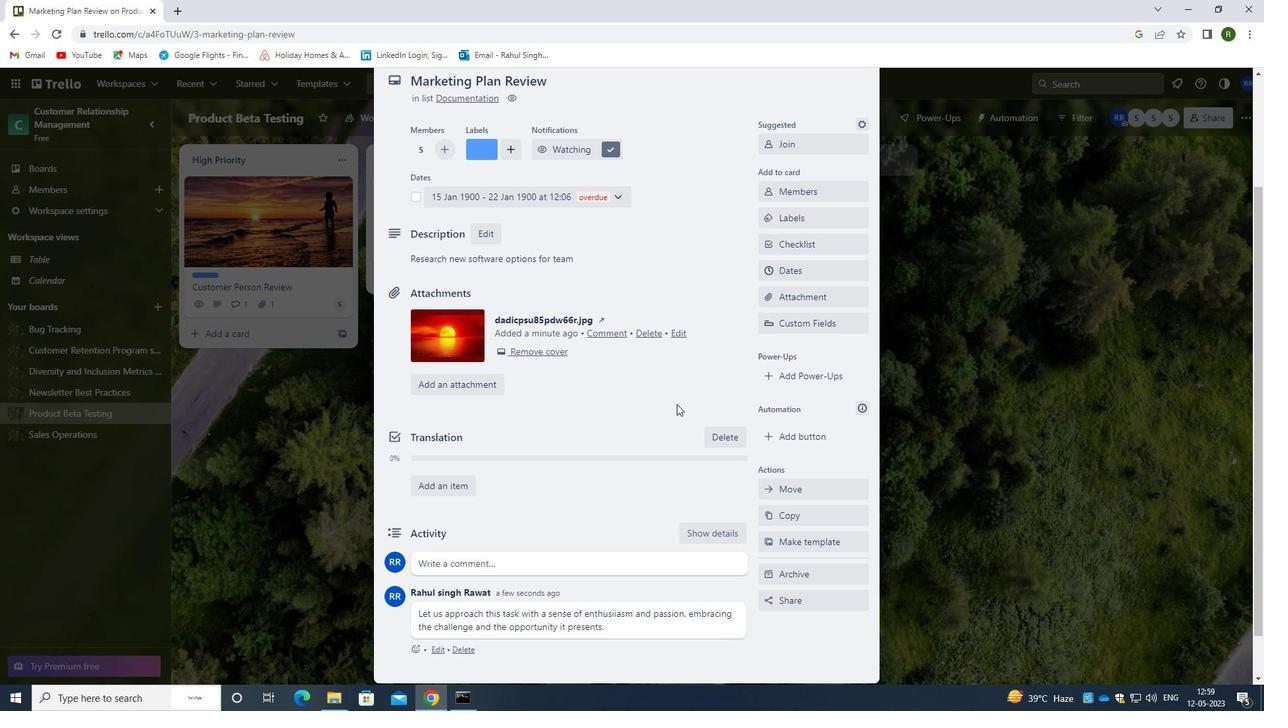
Action: Mouse scrolled (675, 399) with delta (0, 0)
Screenshot: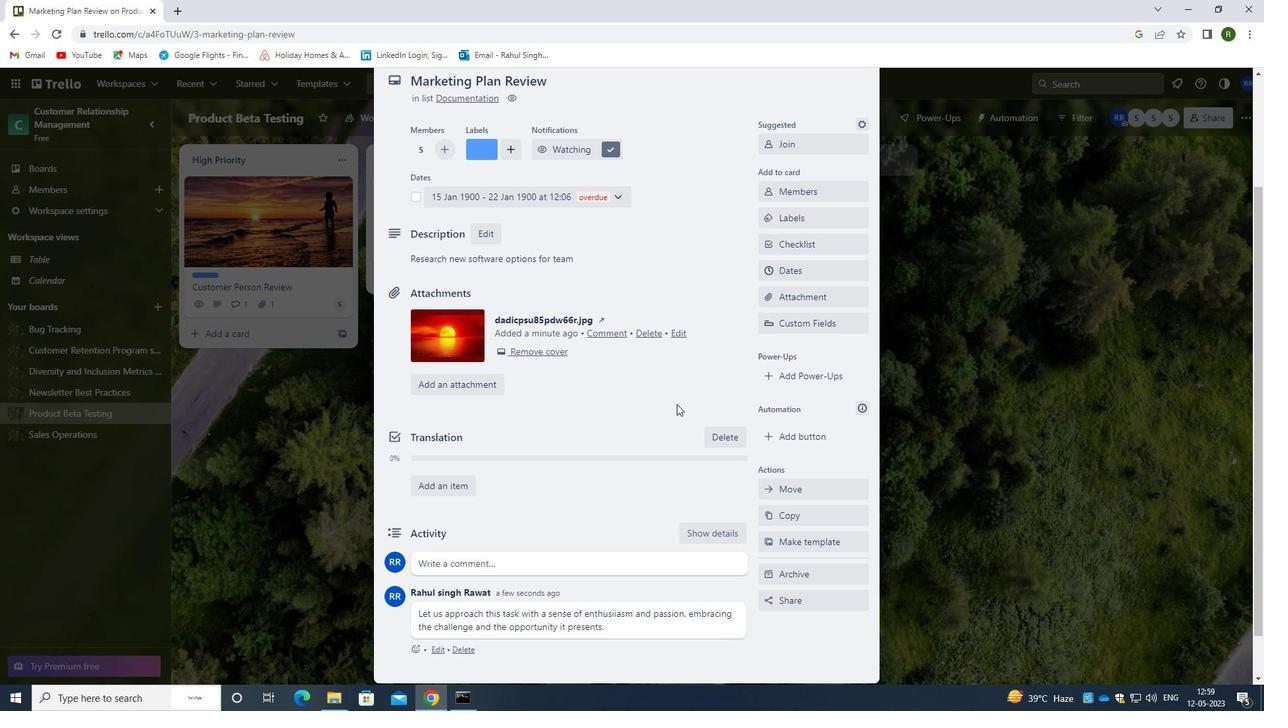 
Action: Mouse scrolled (675, 399) with delta (0, 0)
Screenshot: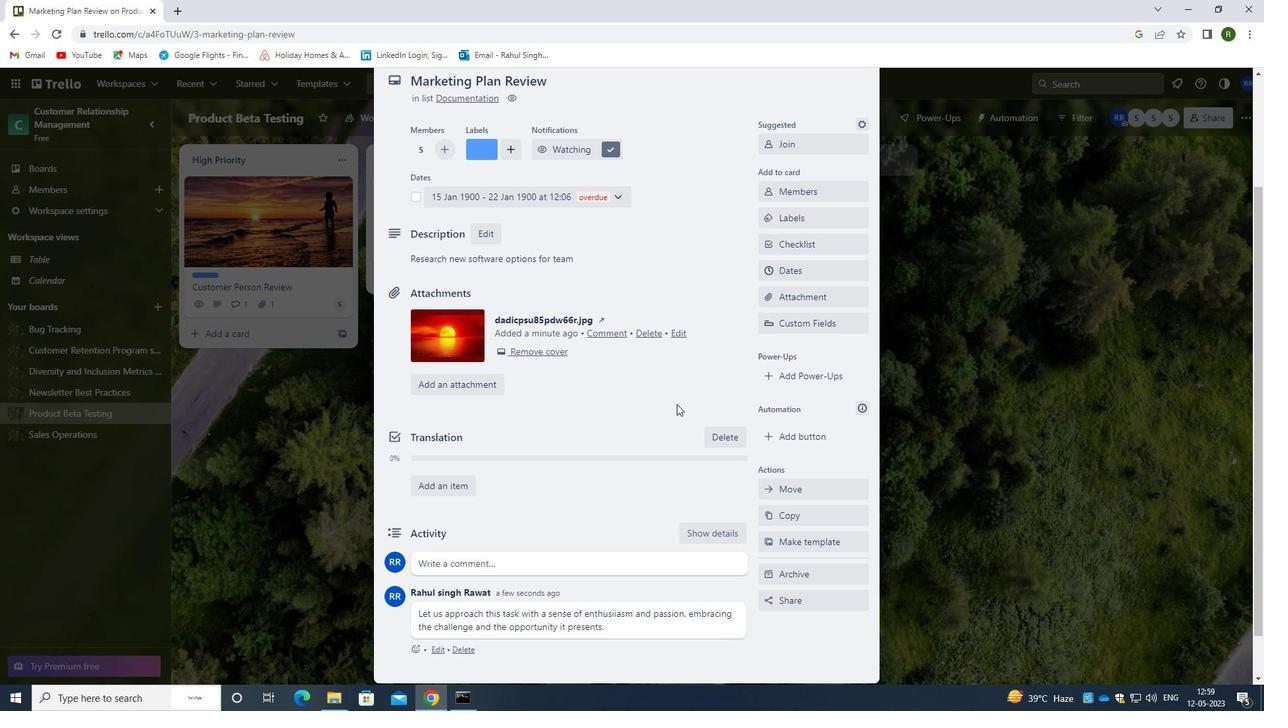 
Action: Mouse scrolled (675, 399) with delta (0, 0)
Screenshot: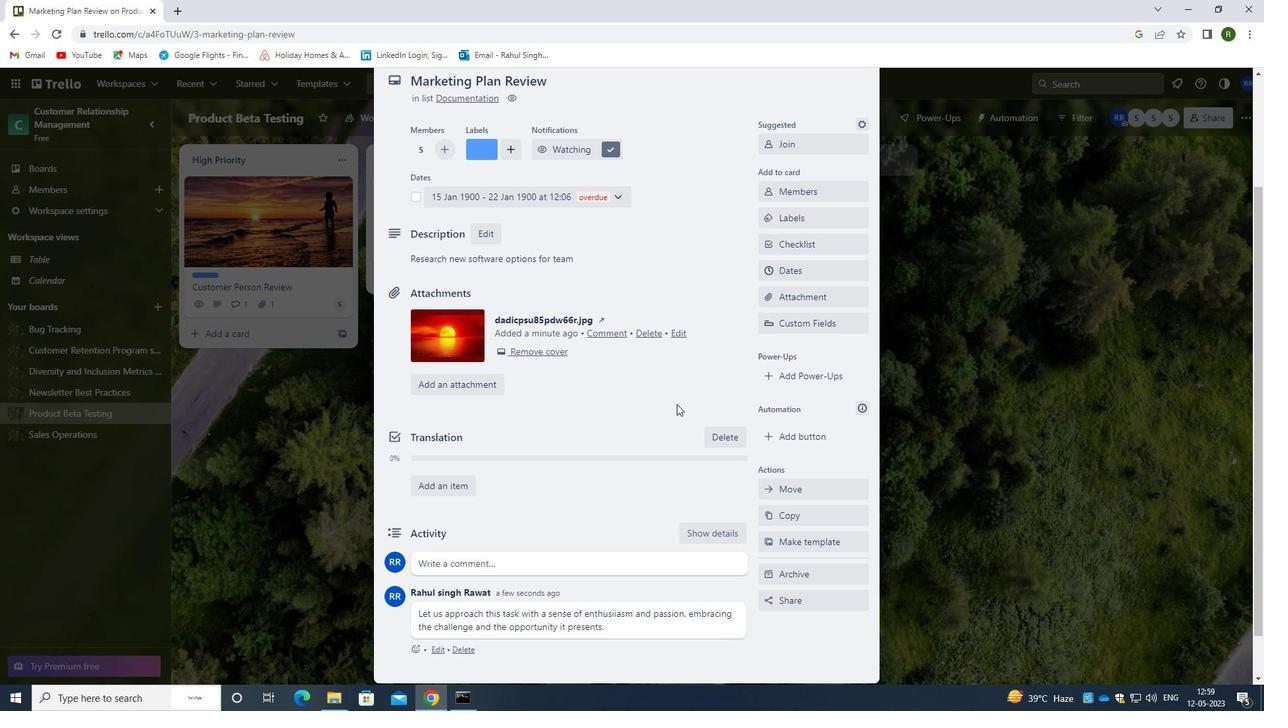 
Action: Mouse moved to (866, 116)
Screenshot: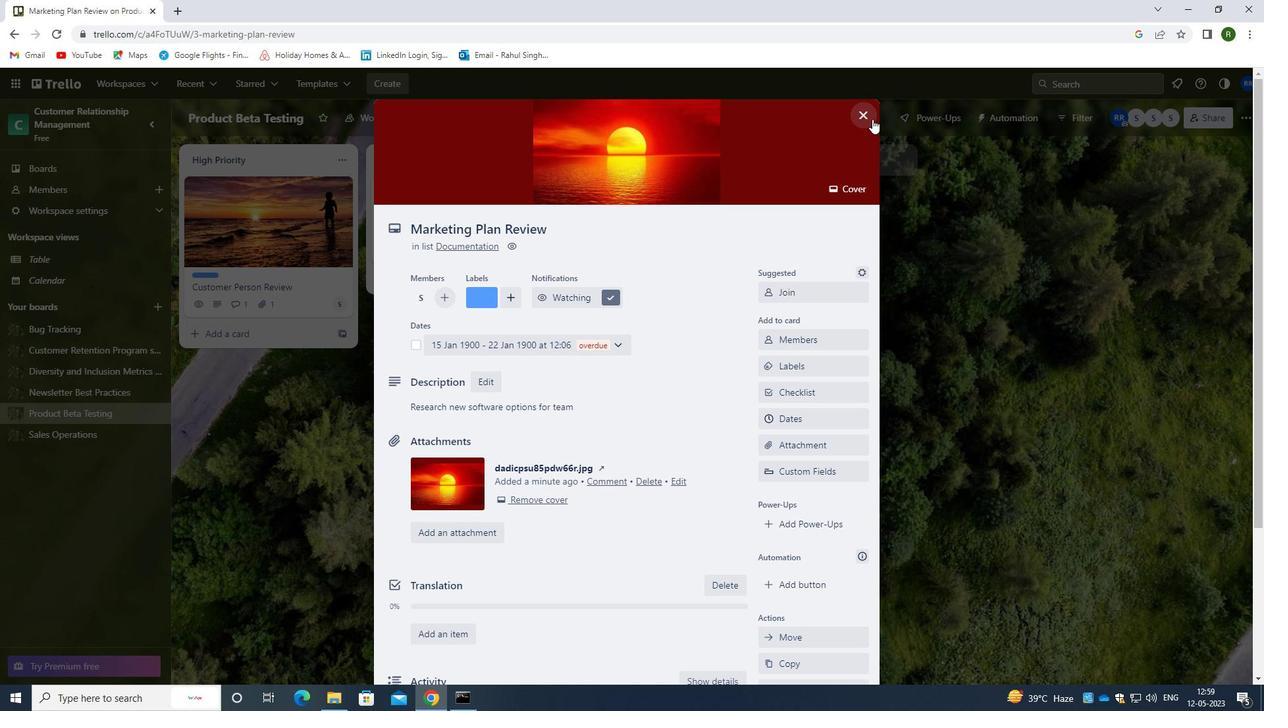 
Action: Mouse pressed left at (866, 116)
Screenshot: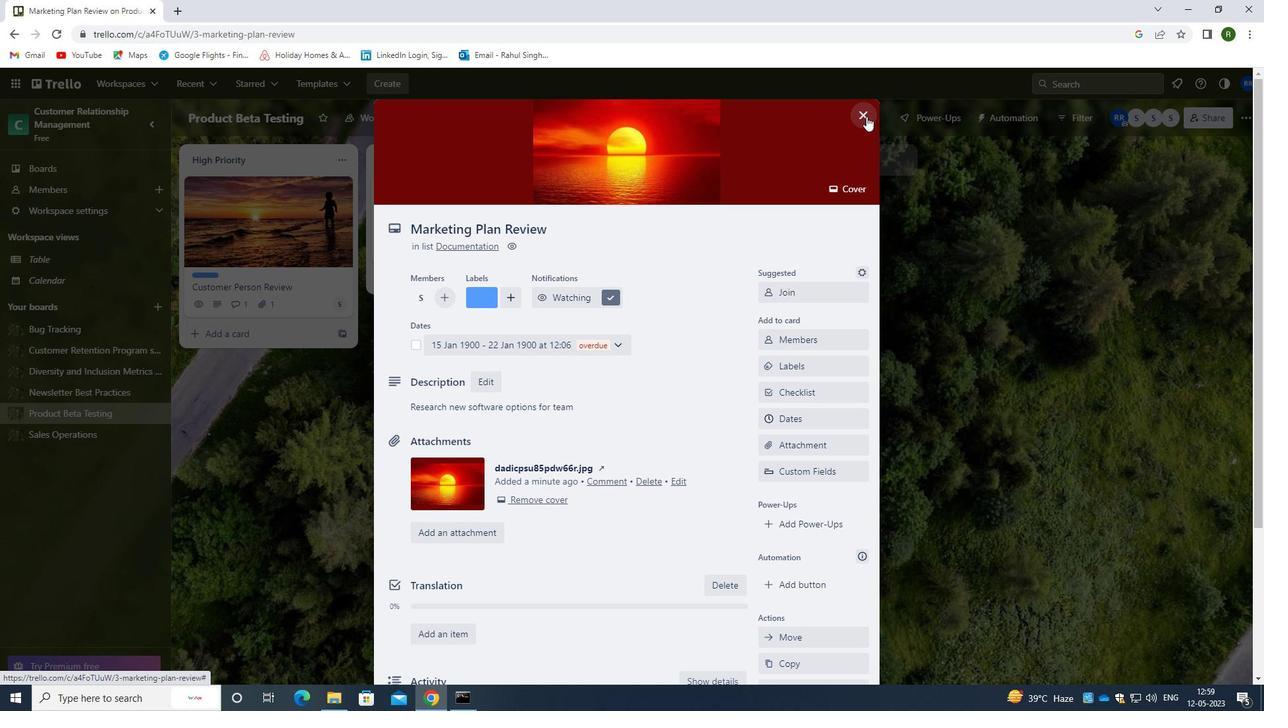 
Action: Mouse moved to (863, 115)
Screenshot: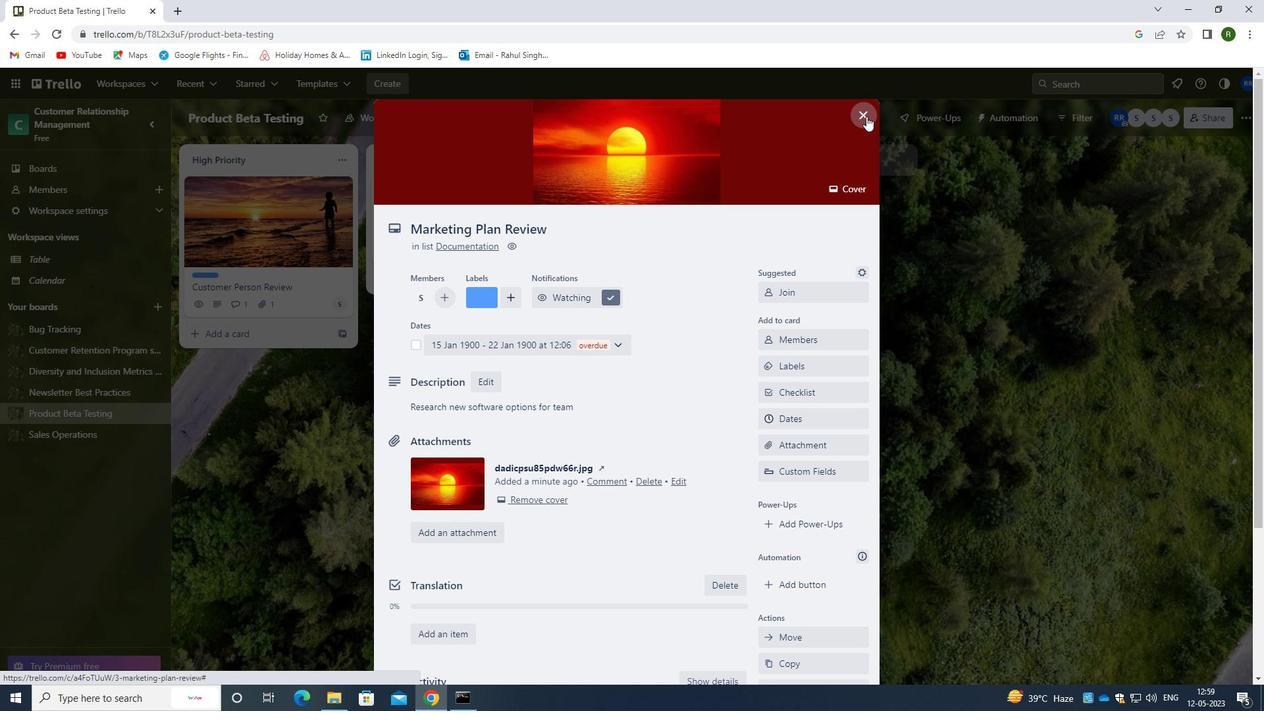 
